Task: For heading Arial black with underline.  font size for heading18,  'Change the font style of data to'Calibri.  and font size to 9,  Change the alignment of both headline & data to Align center.  In the sheet   Navigate Sales templetes book
Action: Mouse moved to (363, 531)
Screenshot: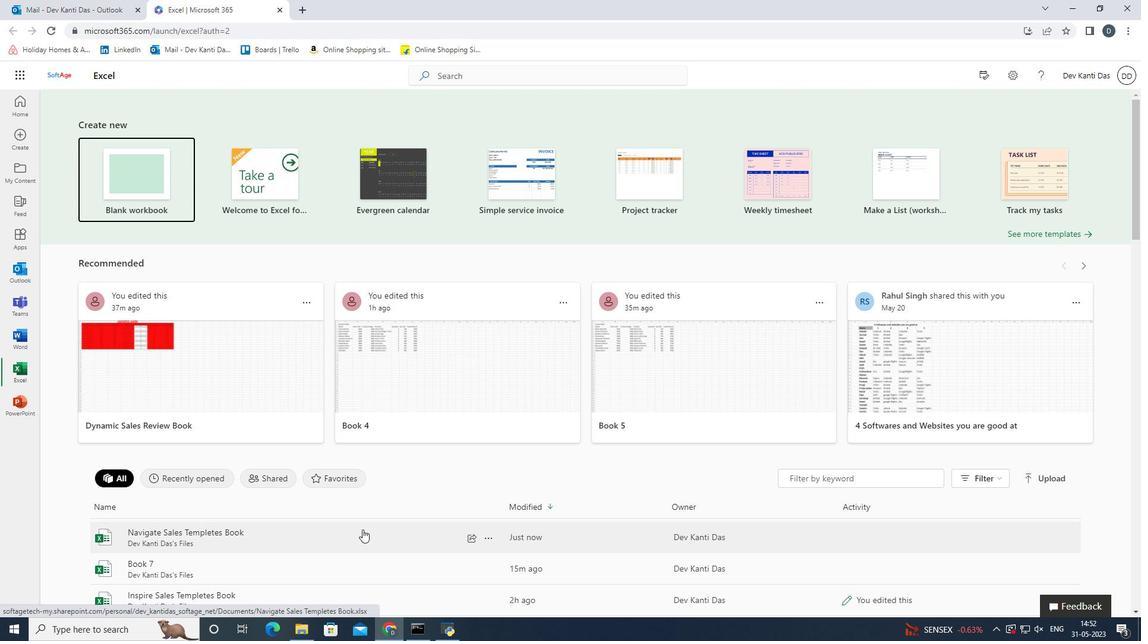 
Action: Mouse pressed left at (363, 531)
Screenshot: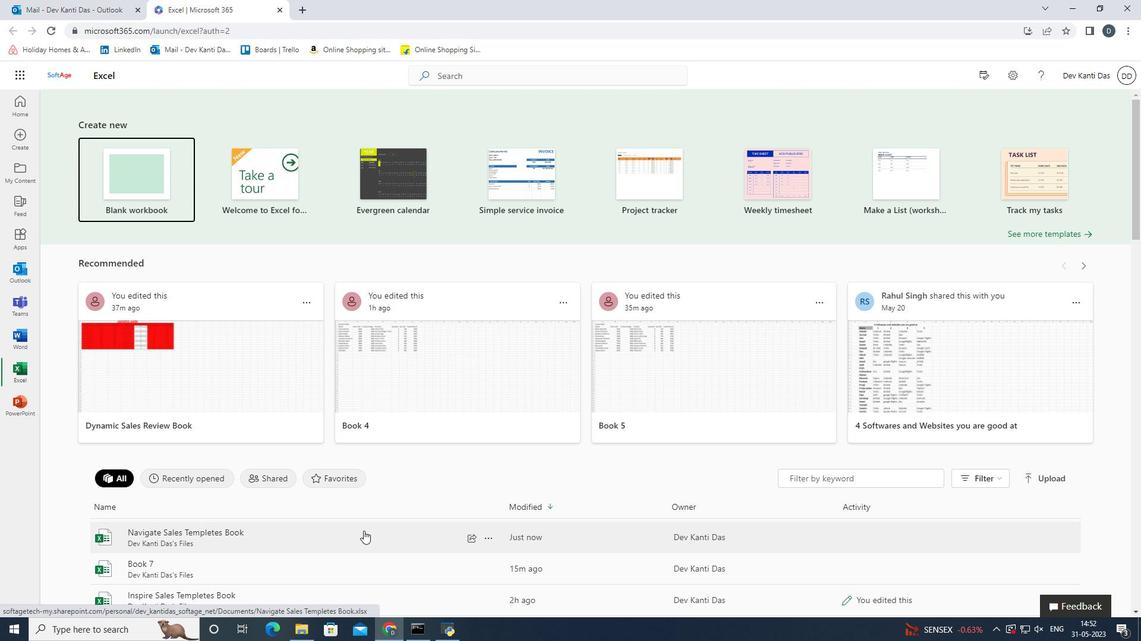 
Action: Mouse moved to (44, 203)
Screenshot: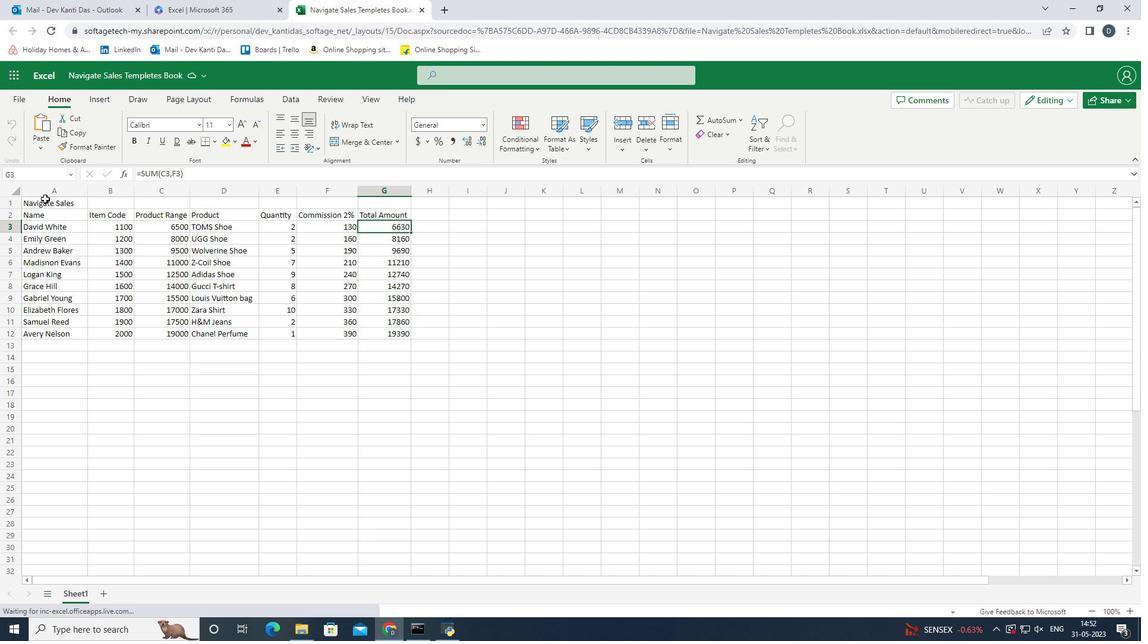 
Action: Mouse pressed left at (44, 203)
Screenshot: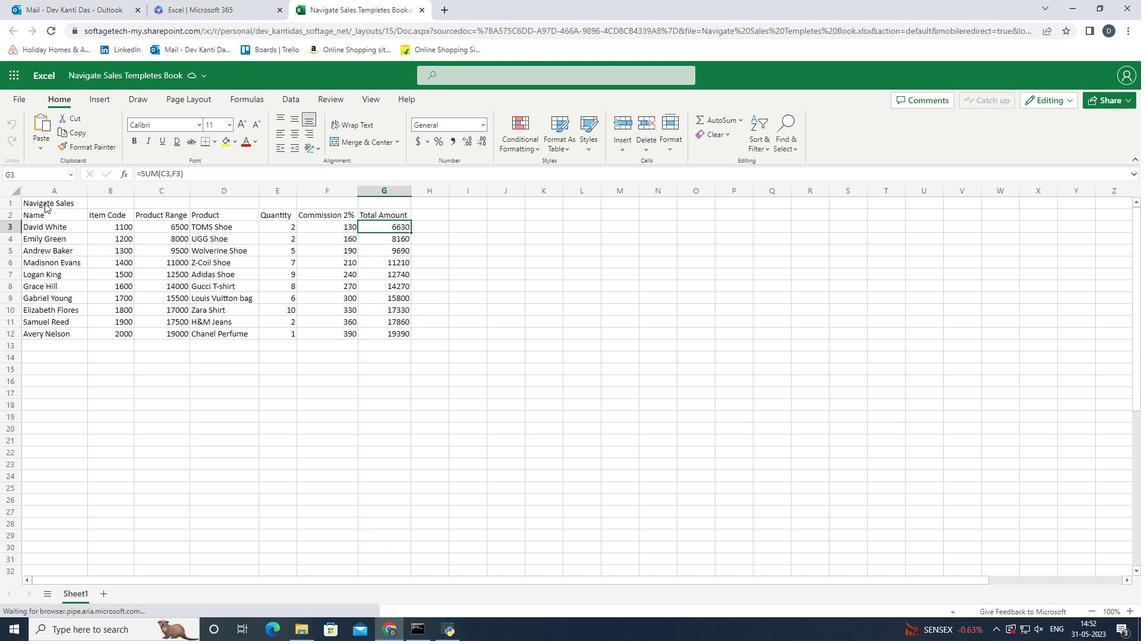 
Action: Mouse moved to (195, 124)
Screenshot: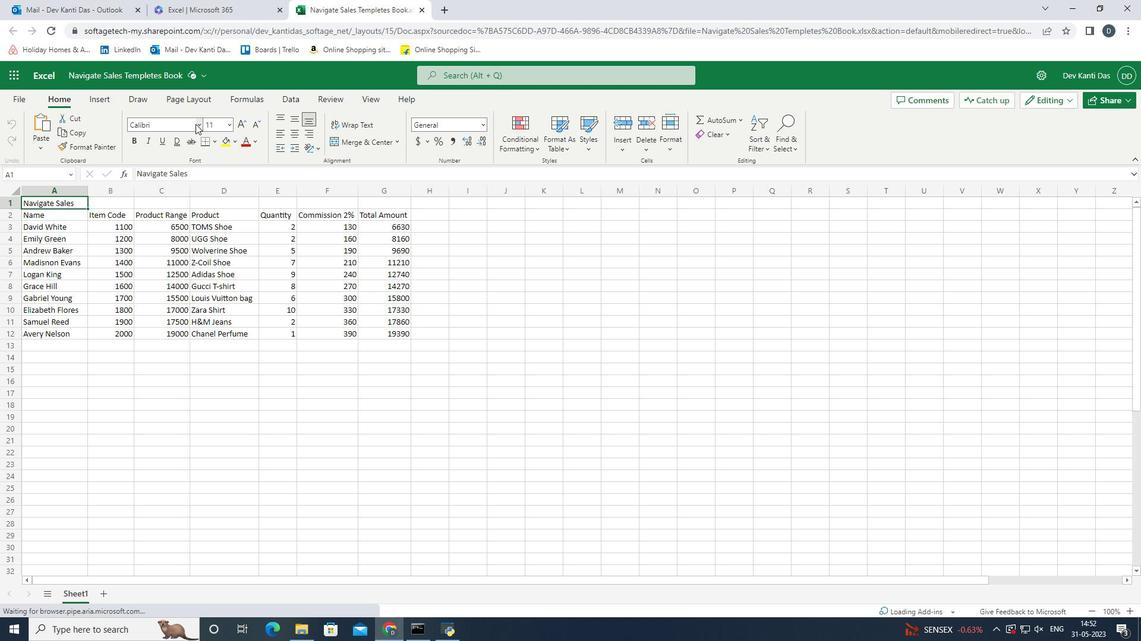 
Action: Mouse pressed left at (195, 124)
Screenshot: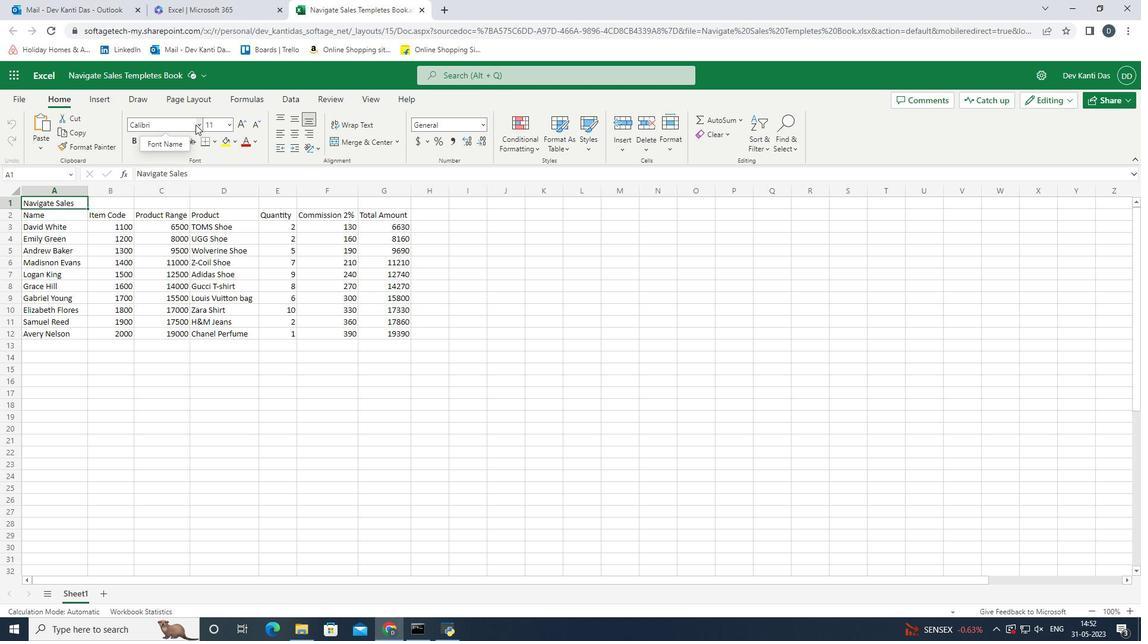 
Action: Mouse moved to (186, 171)
Screenshot: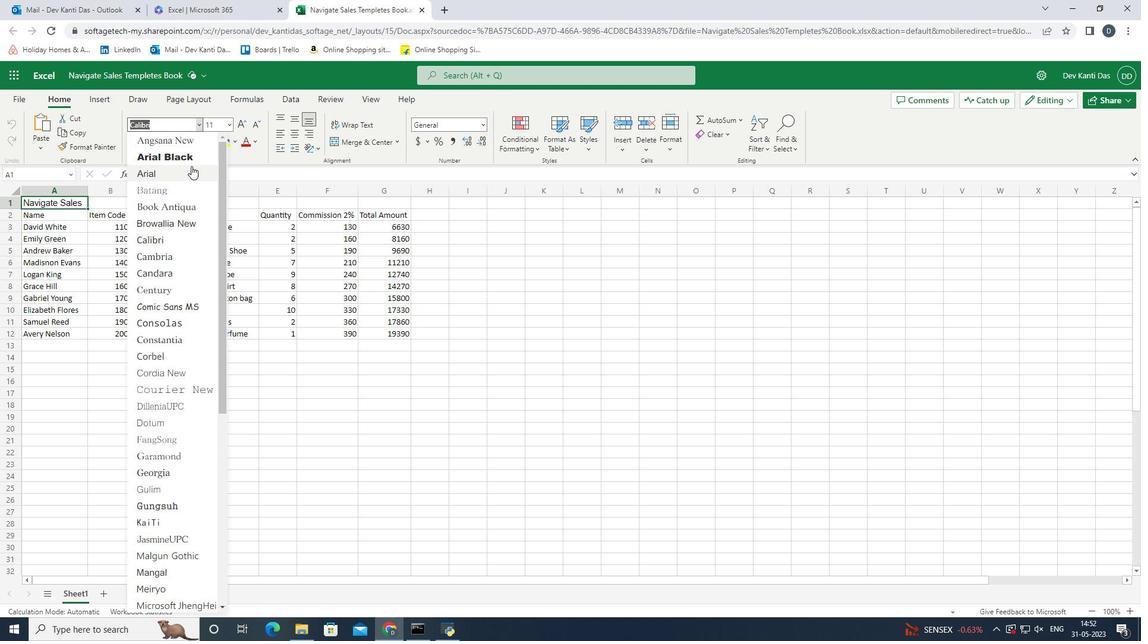 
Action: Mouse pressed left at (186, 171)
Screenshot: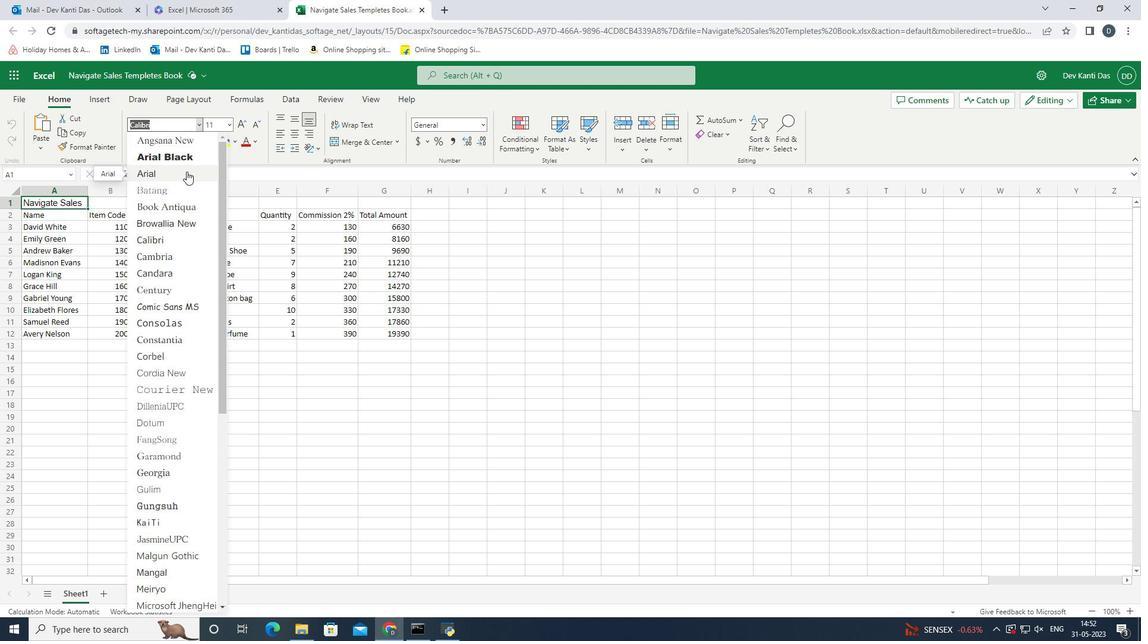 
Action: Mouse moved to (200, 124)
Screenshot: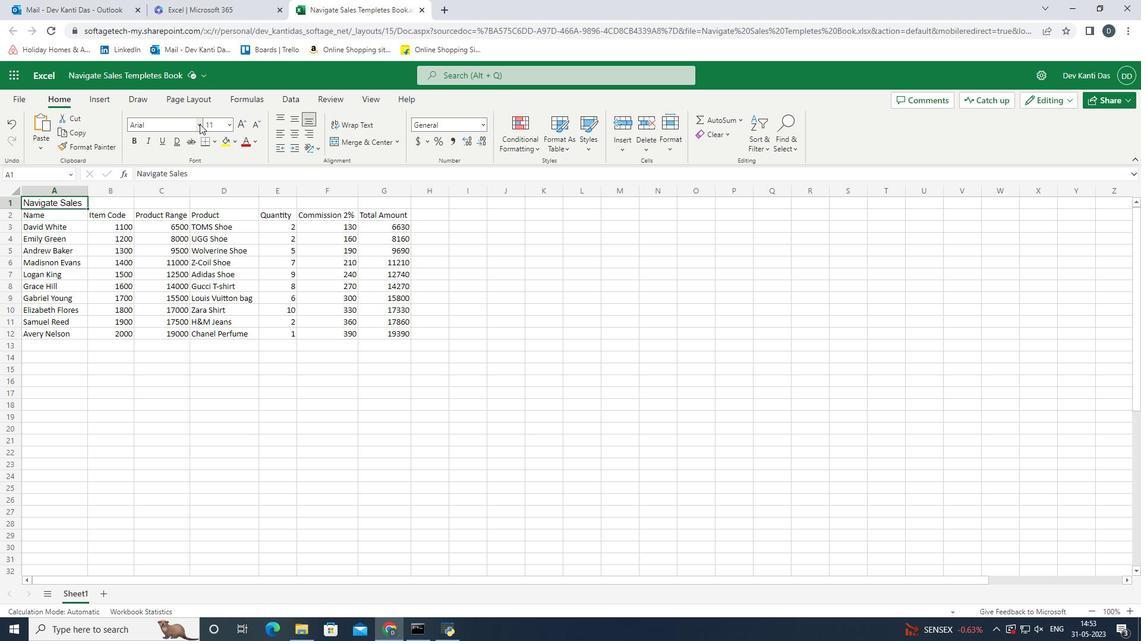 
Action: Mouse pressed left at (200, 124)
Screenshot: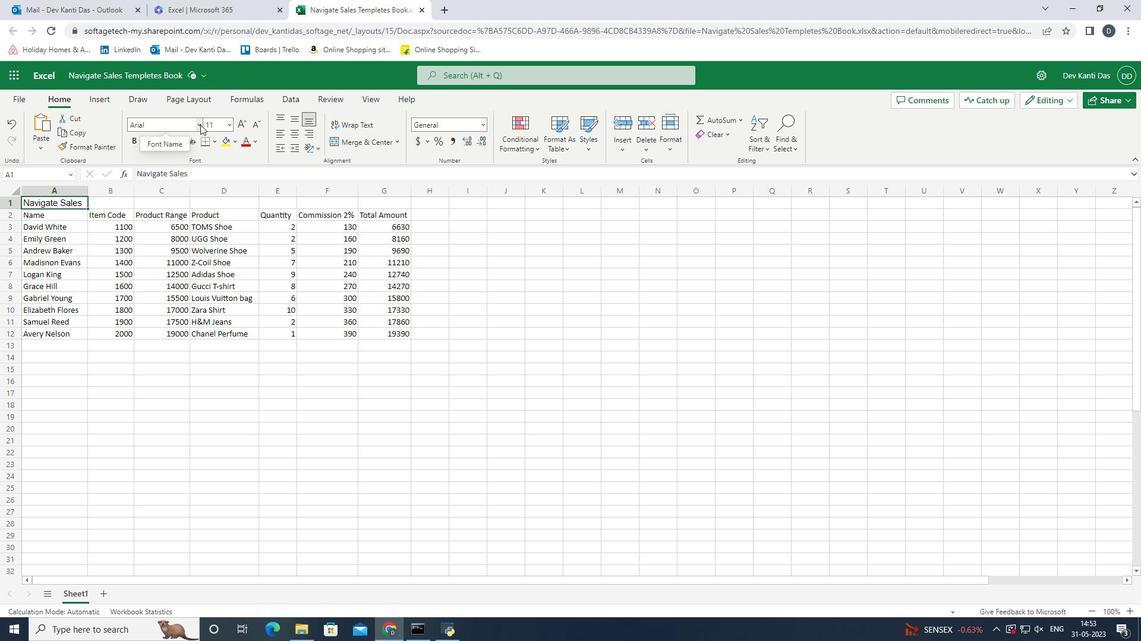 
Action: Mouse moved to (199, 158)
Screenshot: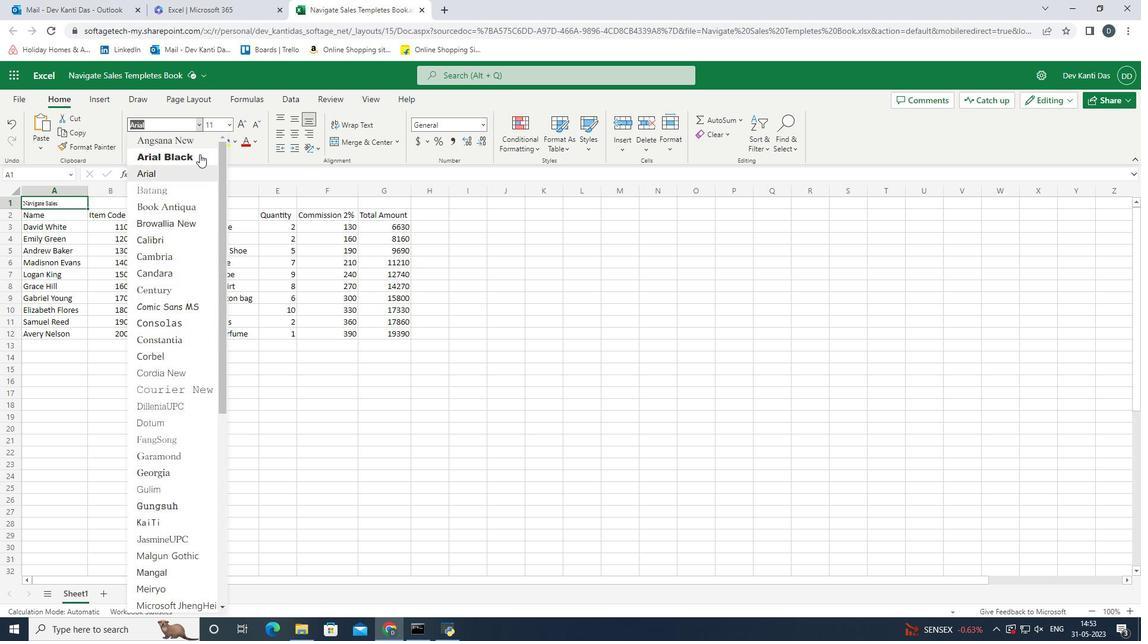 
Action: Mouse pressed left at (199, 158)
Screenshot: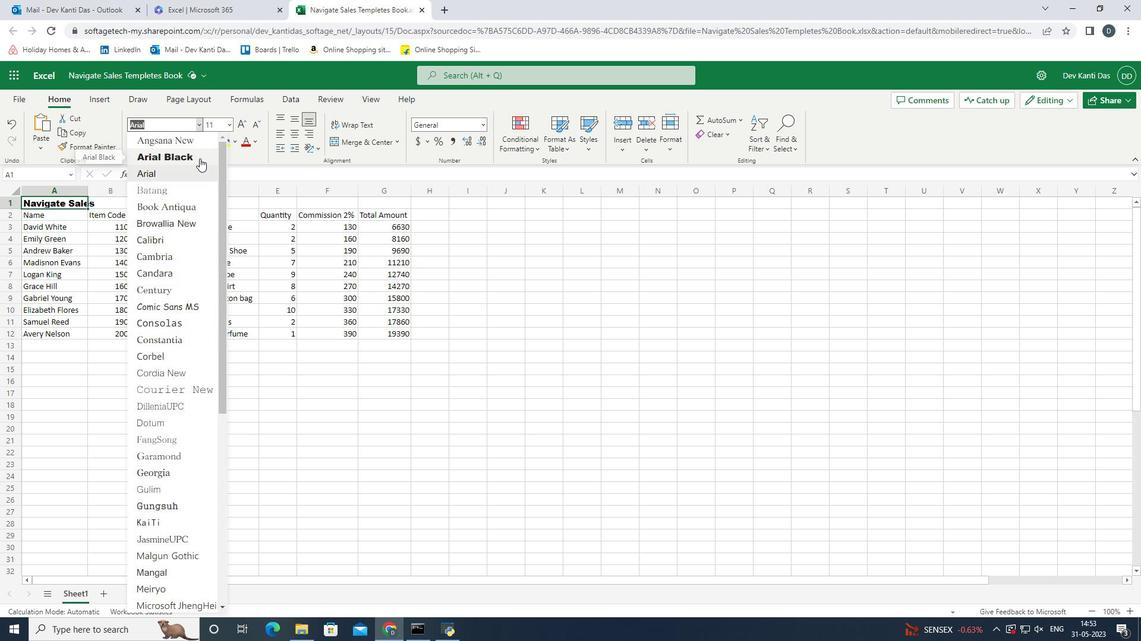 
Action: Mouse moved to (162, 141)
Screenshot: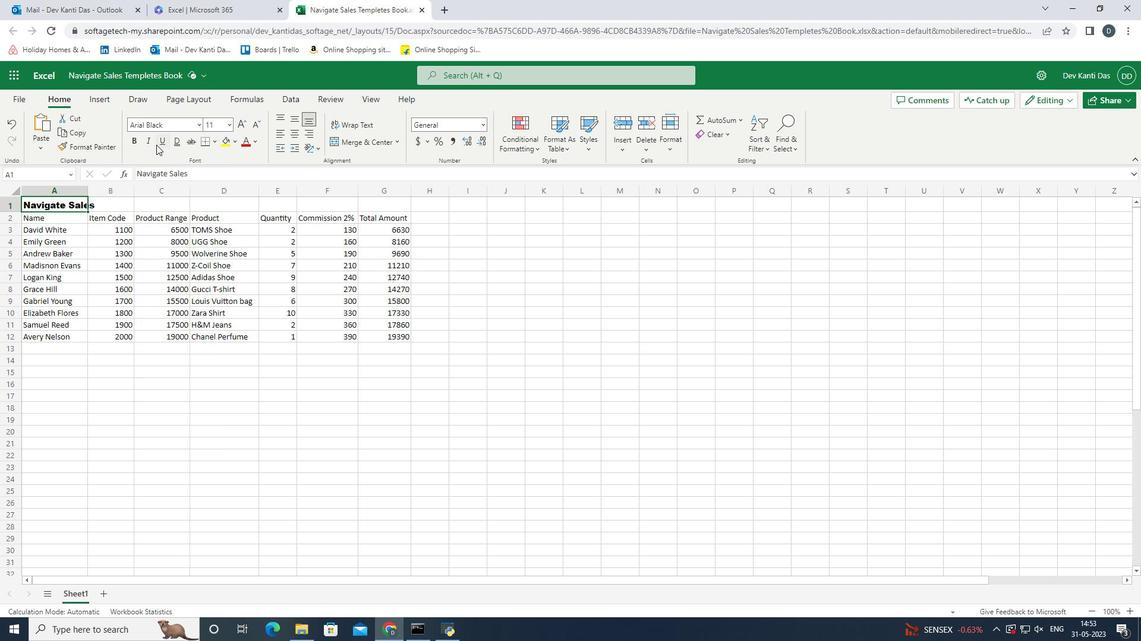 
Action: Mouse pressed left at (162, 141)
Screenshot: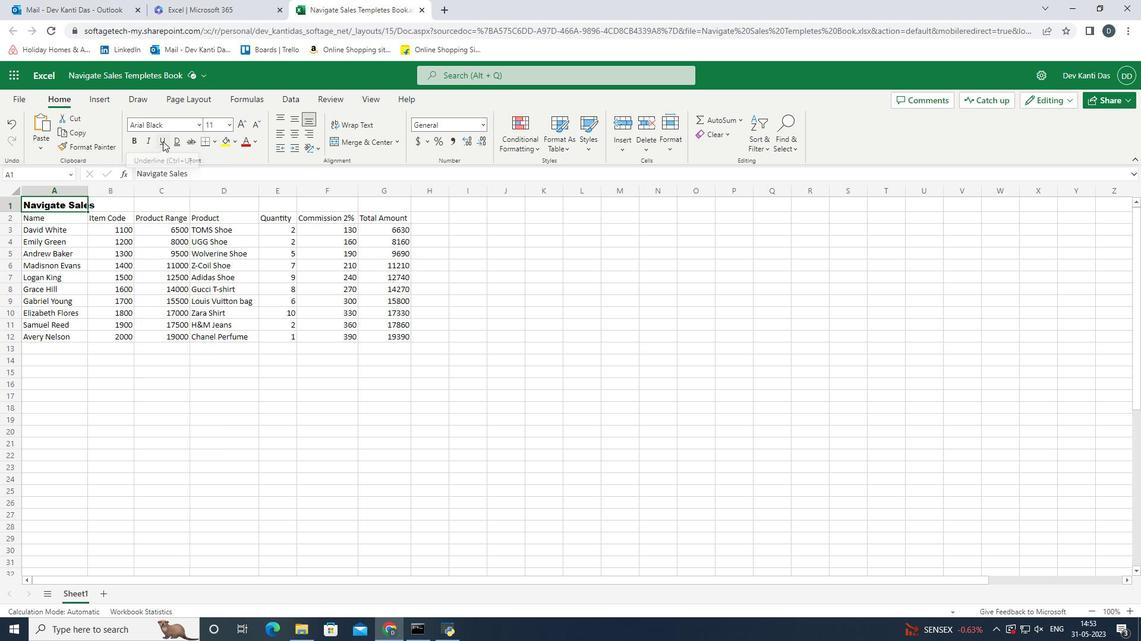 
Action: Mouse moved to (37, 198)
Screenshot: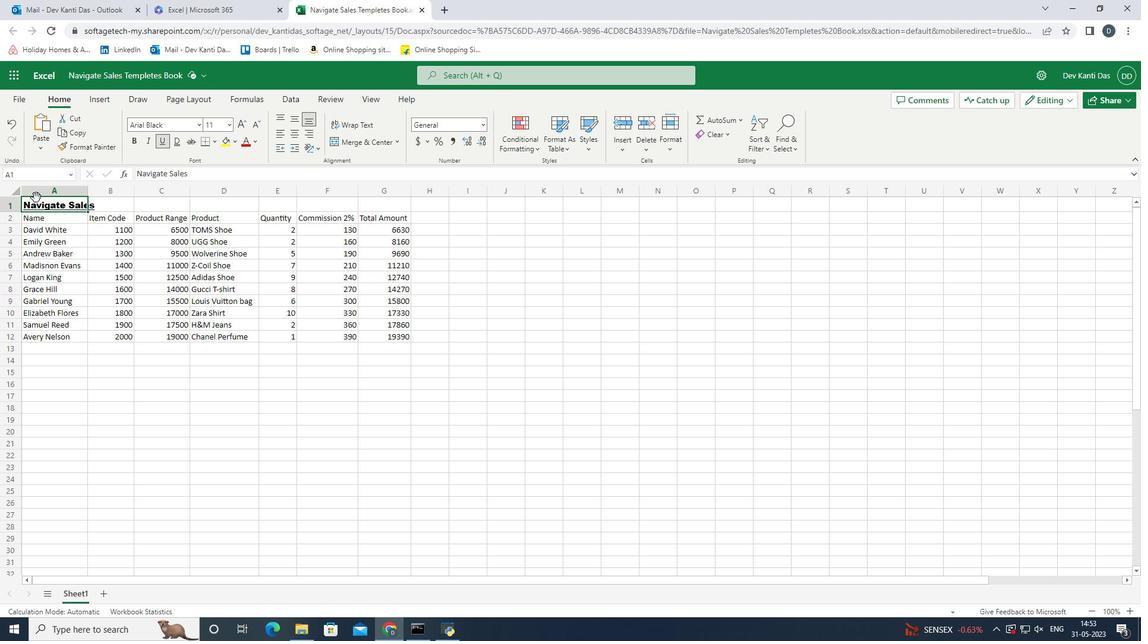 
Action: Mouse pressed left at (37, 198)
Screenshot: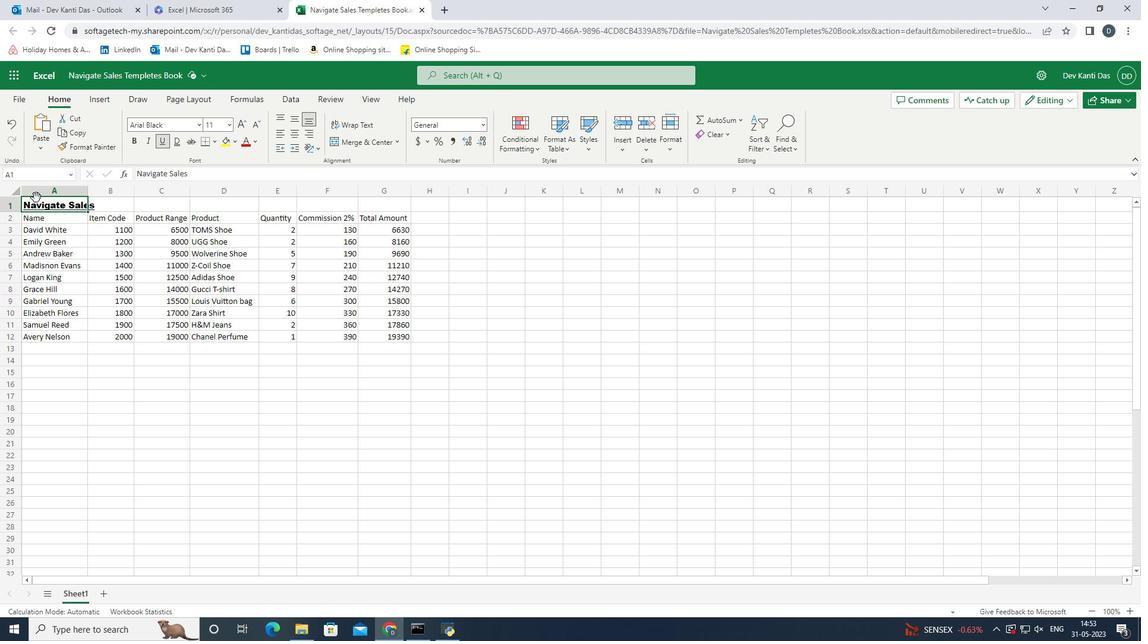 
Action: Mouse moved to (62, 205)
Screenshot: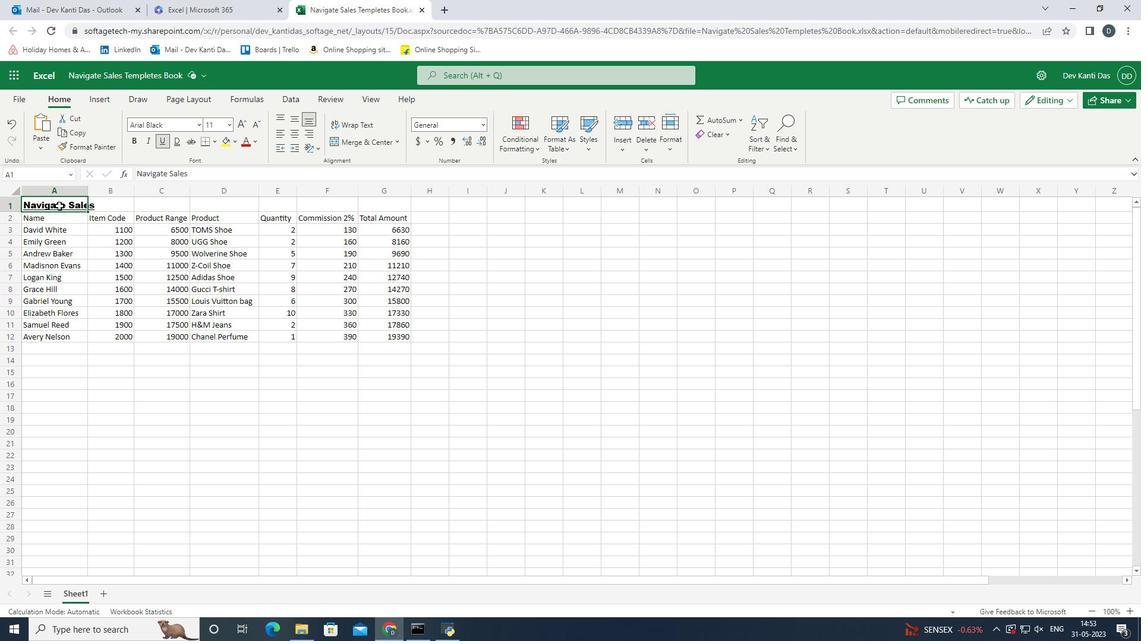 
Action: Mouse pressed left at (62, 205)
Screenshot: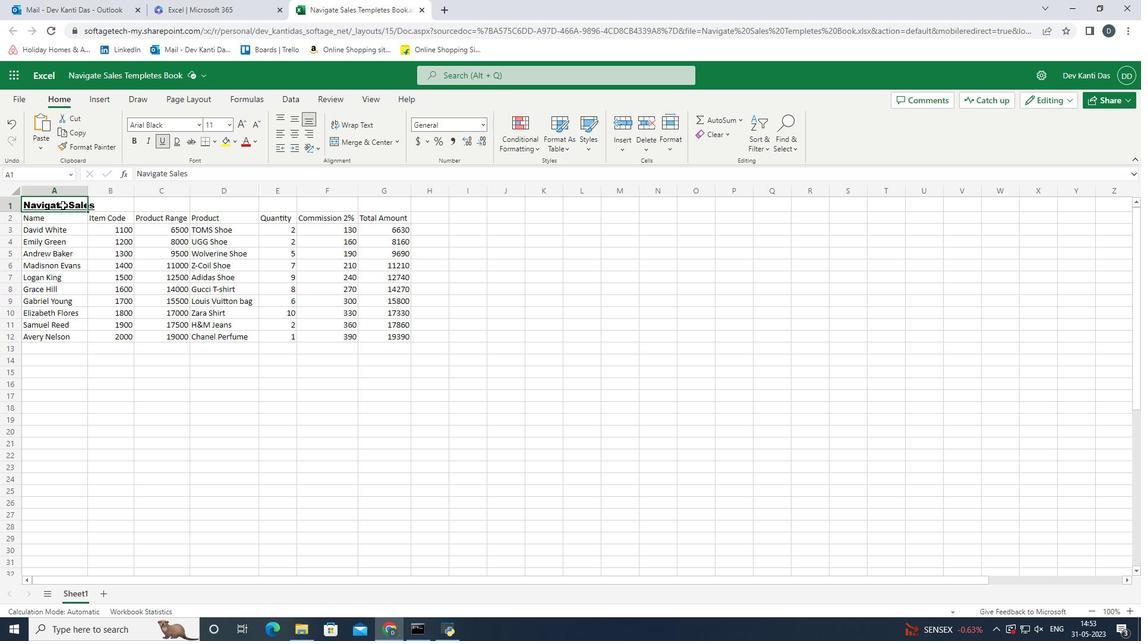 
Action: Mouse moved to (395, 144)
Screenshot: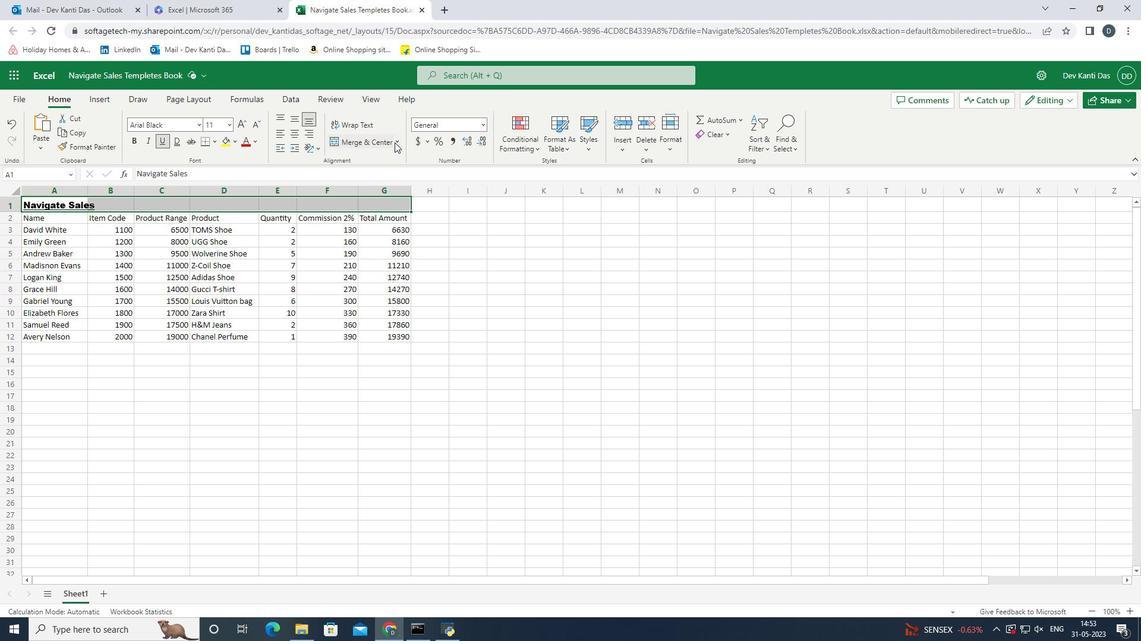 
Action: Mouse pressed left at (395, 144)
Screenshot: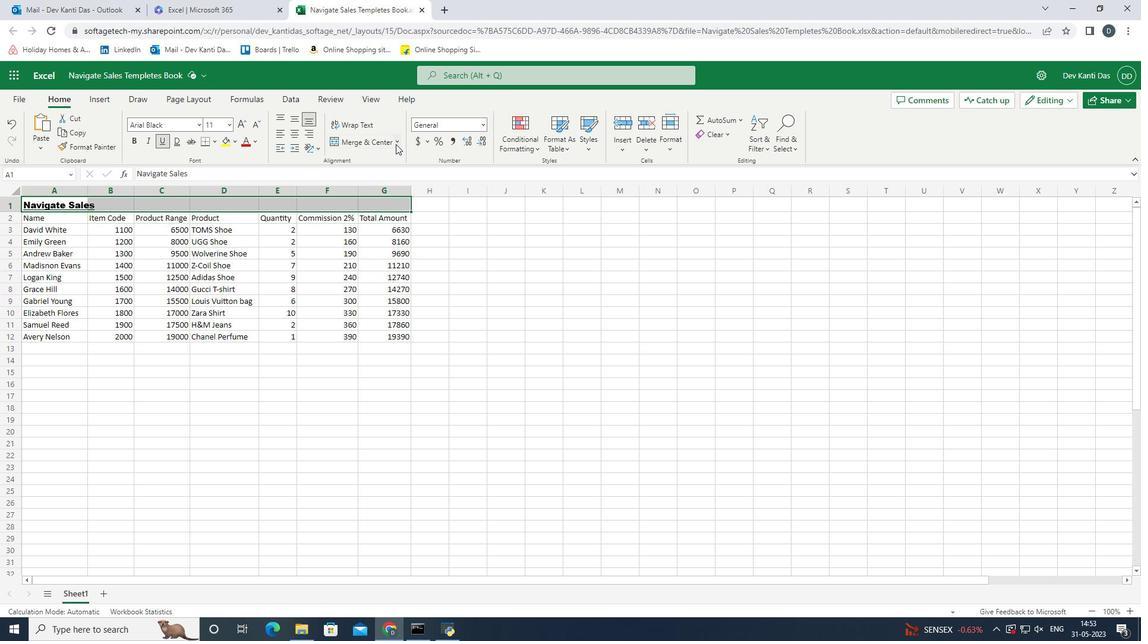 
Action: Mouse moved to (390, 216)
Screenshot: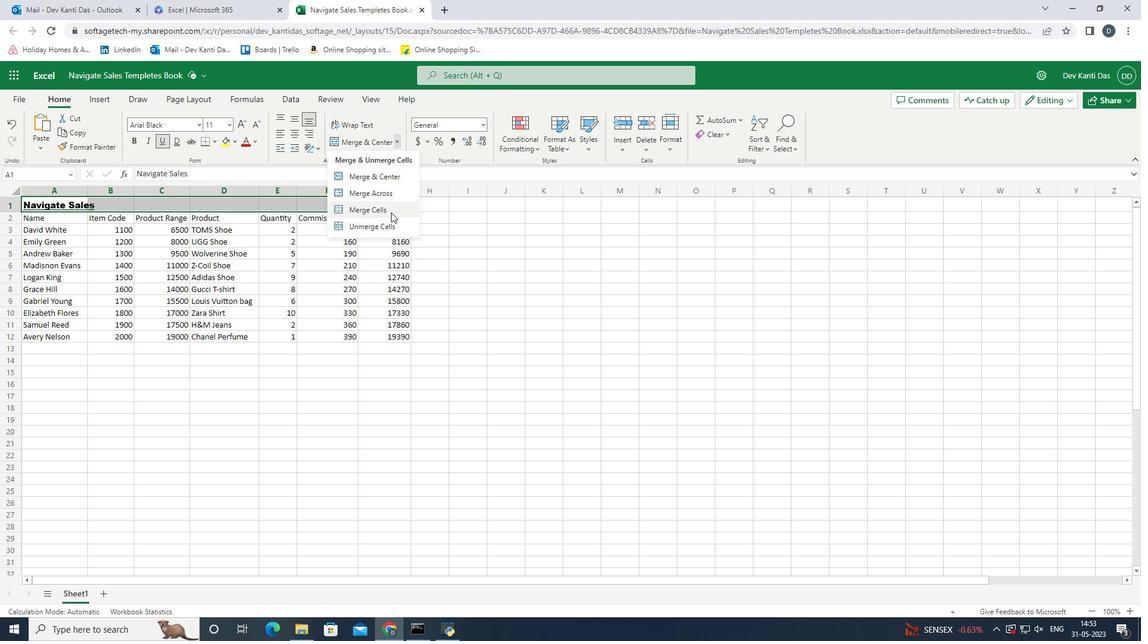 
Action: Mouse pressed left at (390, 216)
Screenshot: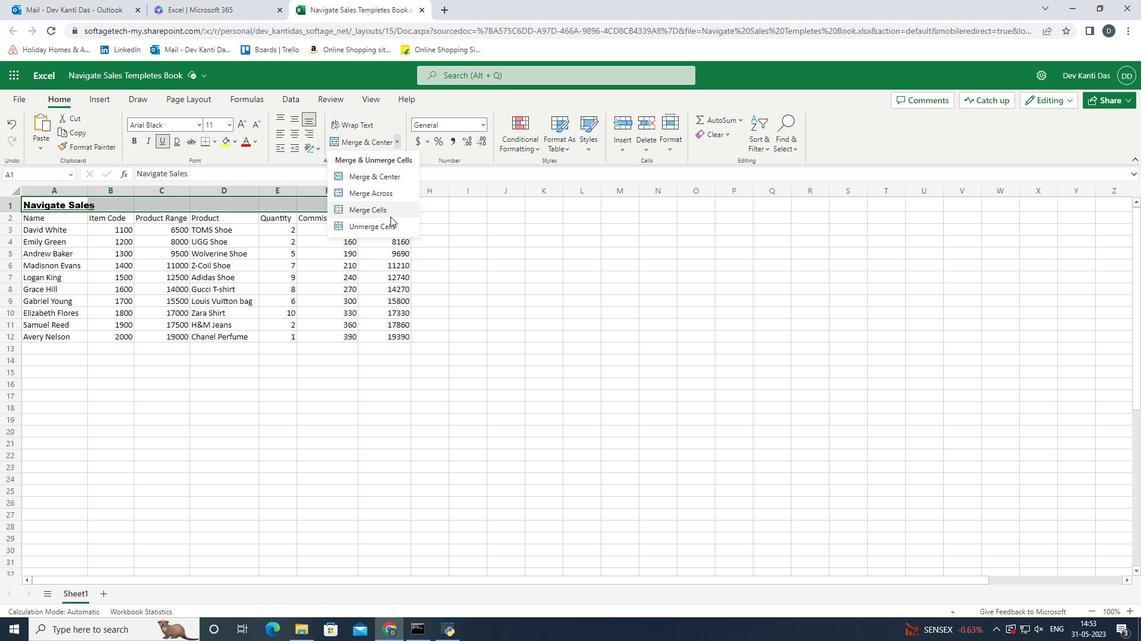 
Action: Mouse moved to (162, 203)
Screenshot: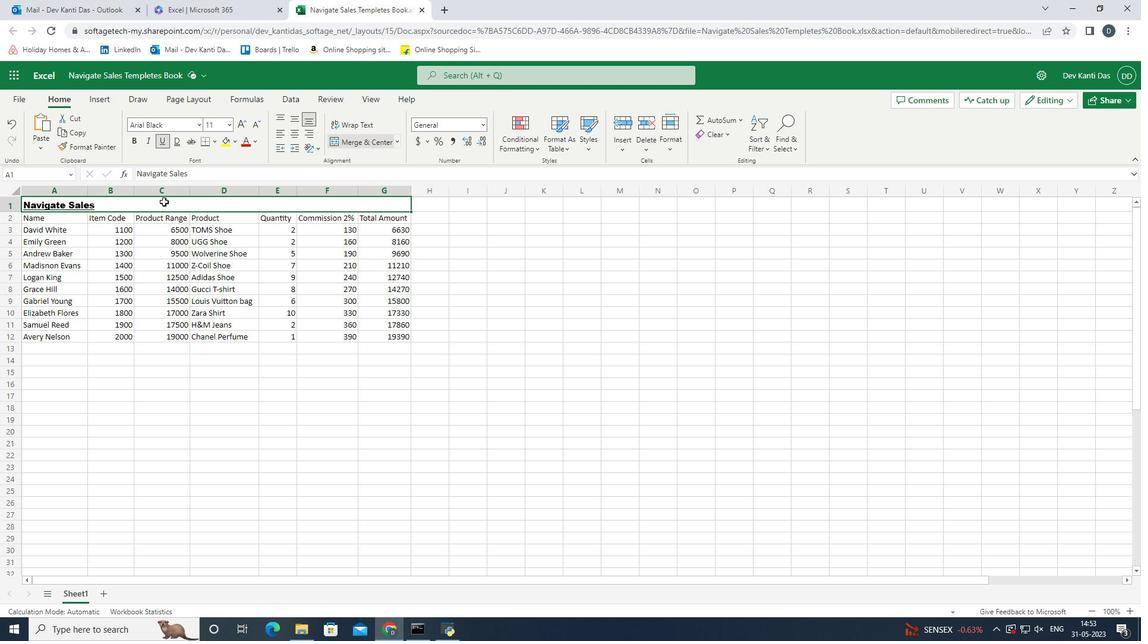 
Action: Mouse pressed left at (162, 203)
Screenshot: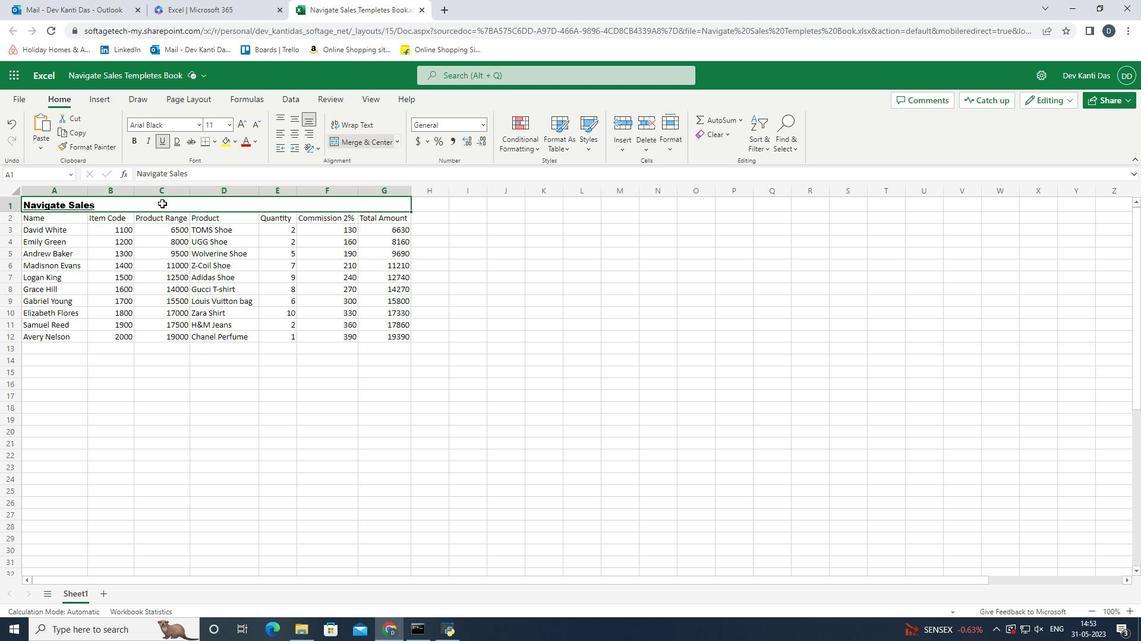 
Action: Mouse moved to (228, 125)
Screenshot: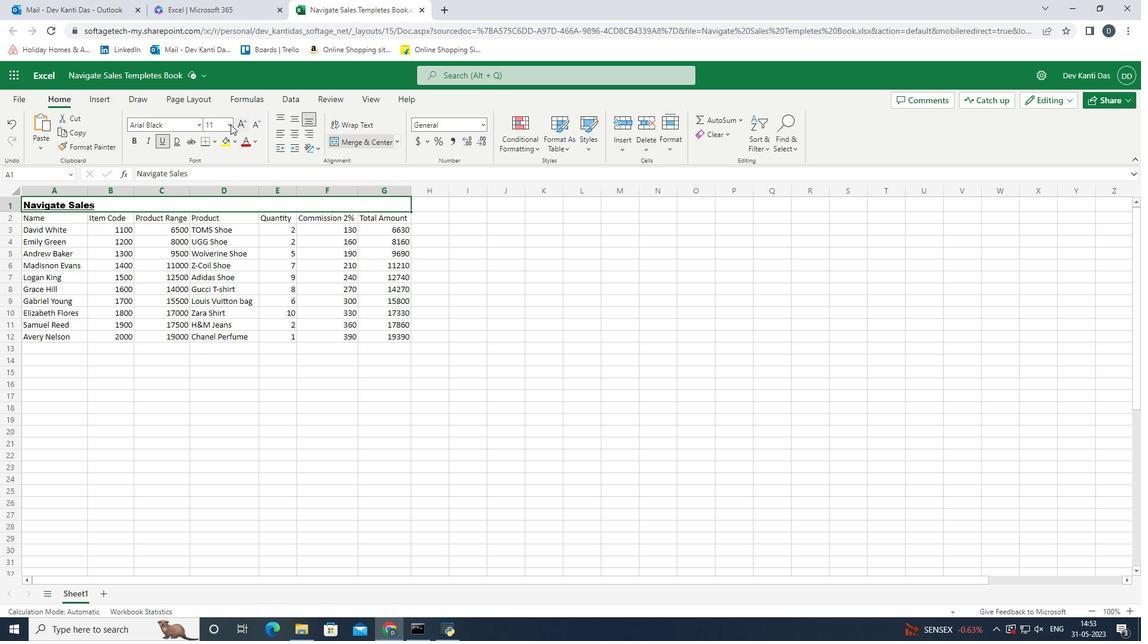 
Action: Mouse pressed left at (228, 125)
Screenshot: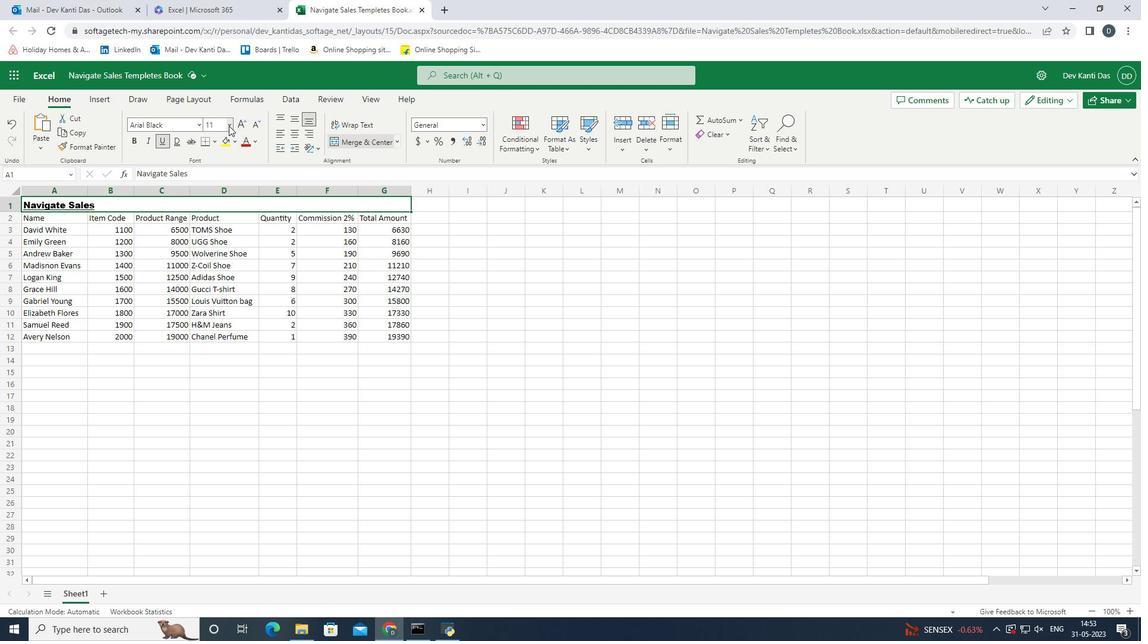 
Action: Mouse moved to (215, 254)
Screenshot: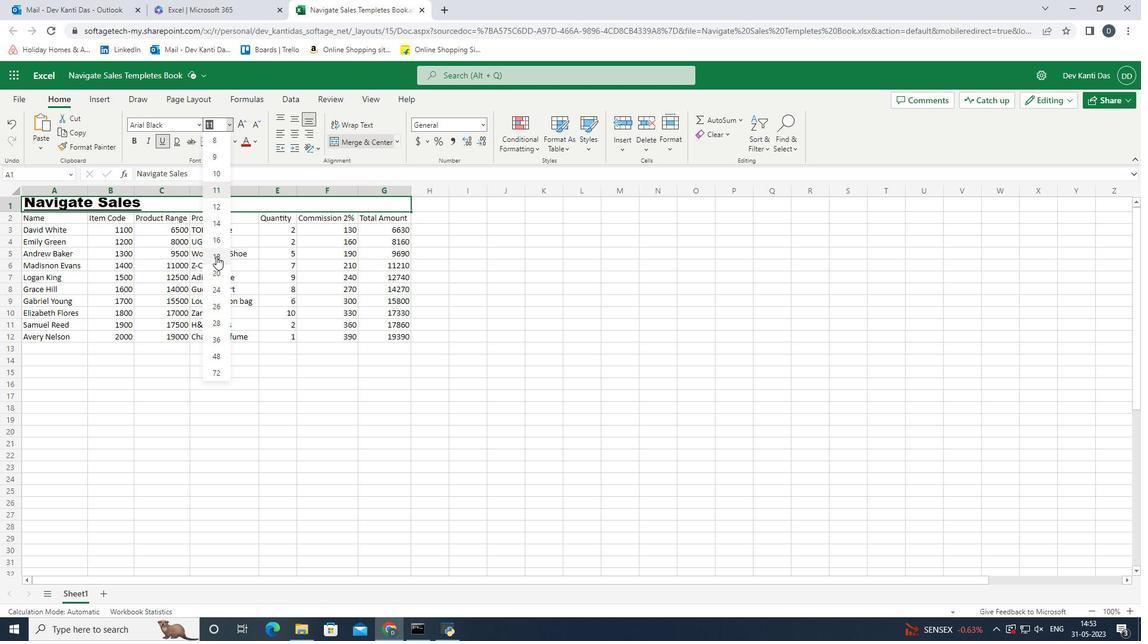 
Action: Mouse pressed left at (215, 254)
Screenshot: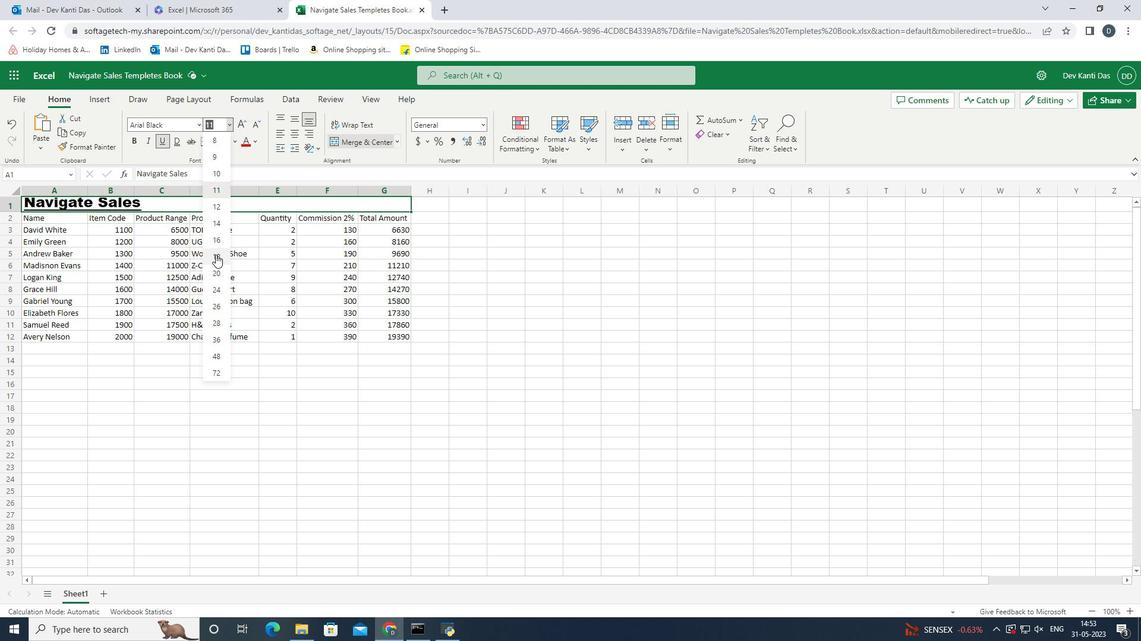 
Action: Mouse moved to (46, 224)
Screenshot: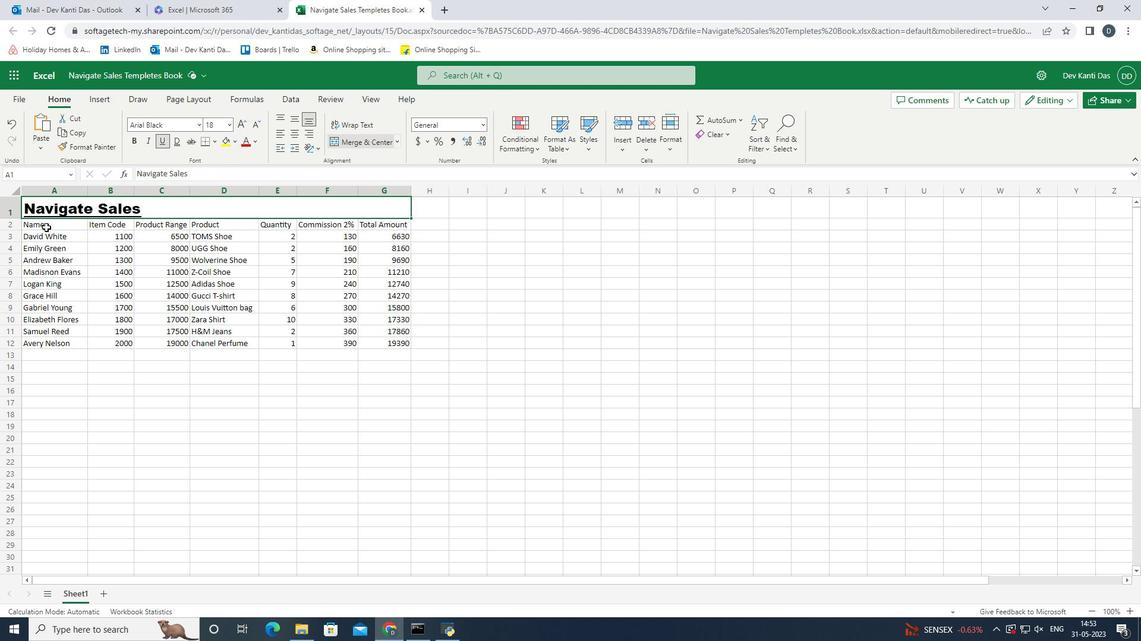 
Action: Mouse pressed left at (46, 224)
Screenshot: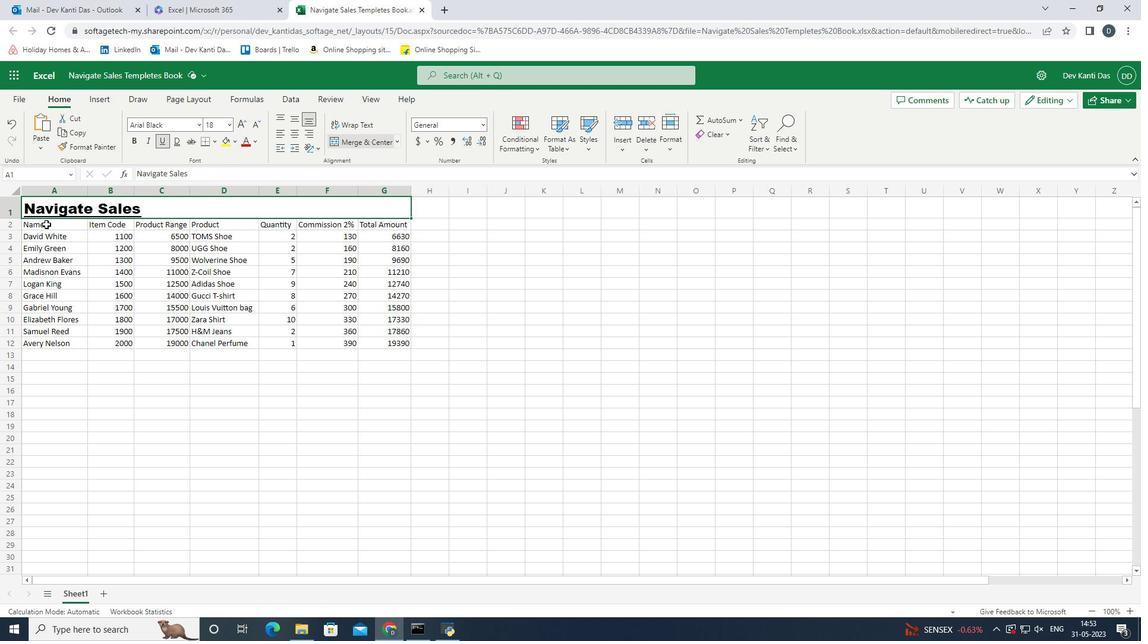 
Action: Mouse pressed left at (46, 224)
Screenshot: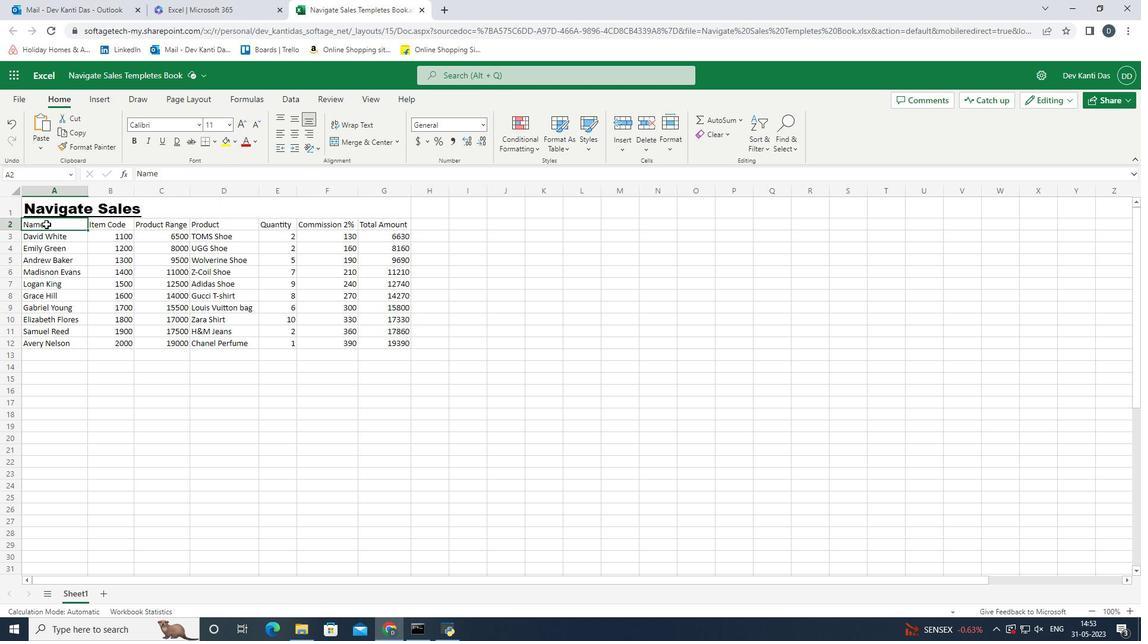 
Action: Mouse moved to (200, 123)
Screenshot: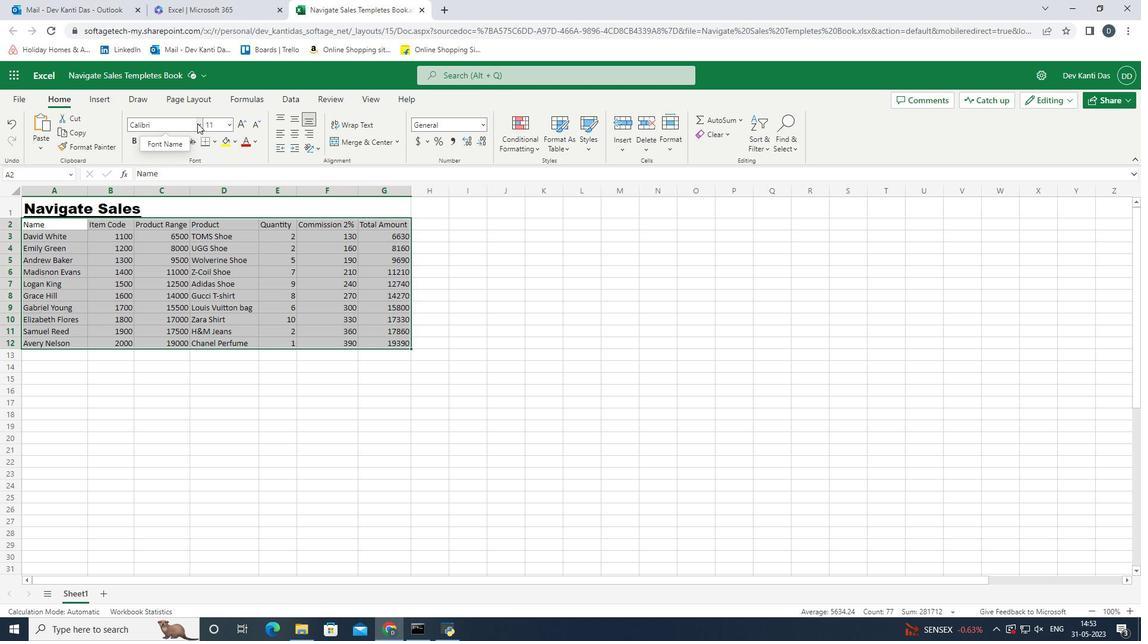 
Action: Mouse pressed left at (200, 123)
Screenshot: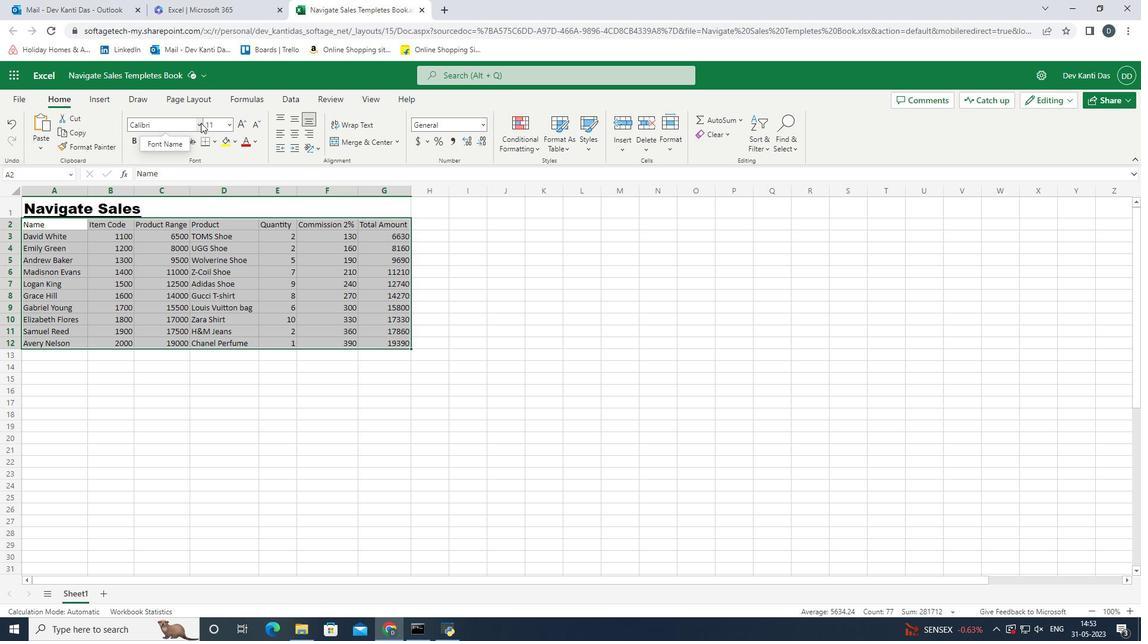 
Action: Mouse moved to (171, 240)
Screenshot: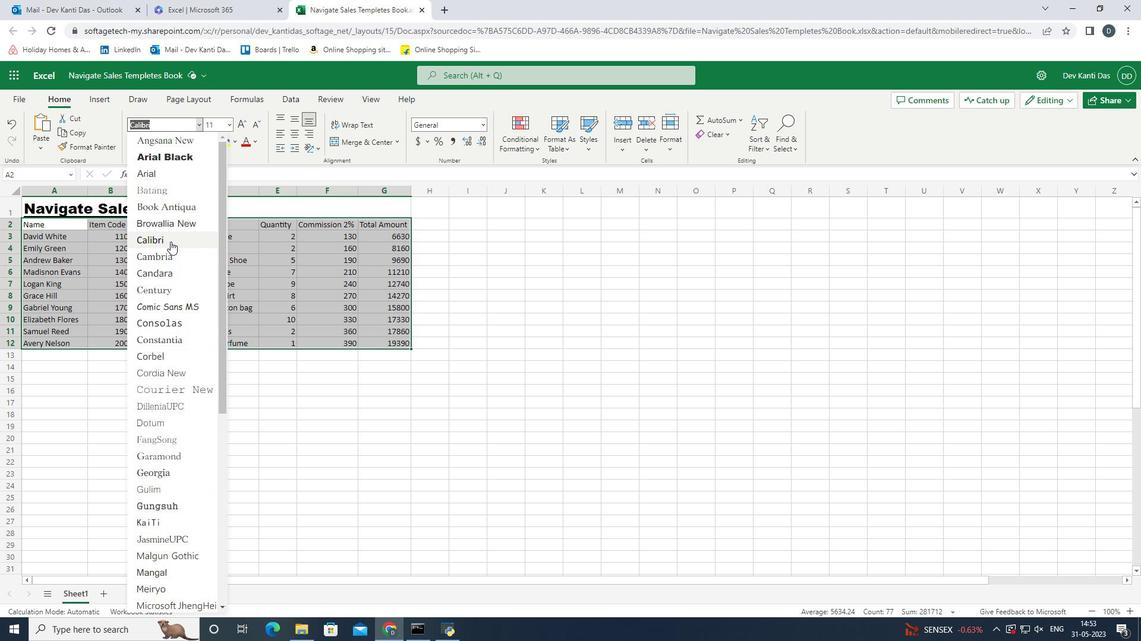 
Action: Mouse pressed left at (171, 240)
Screenshot: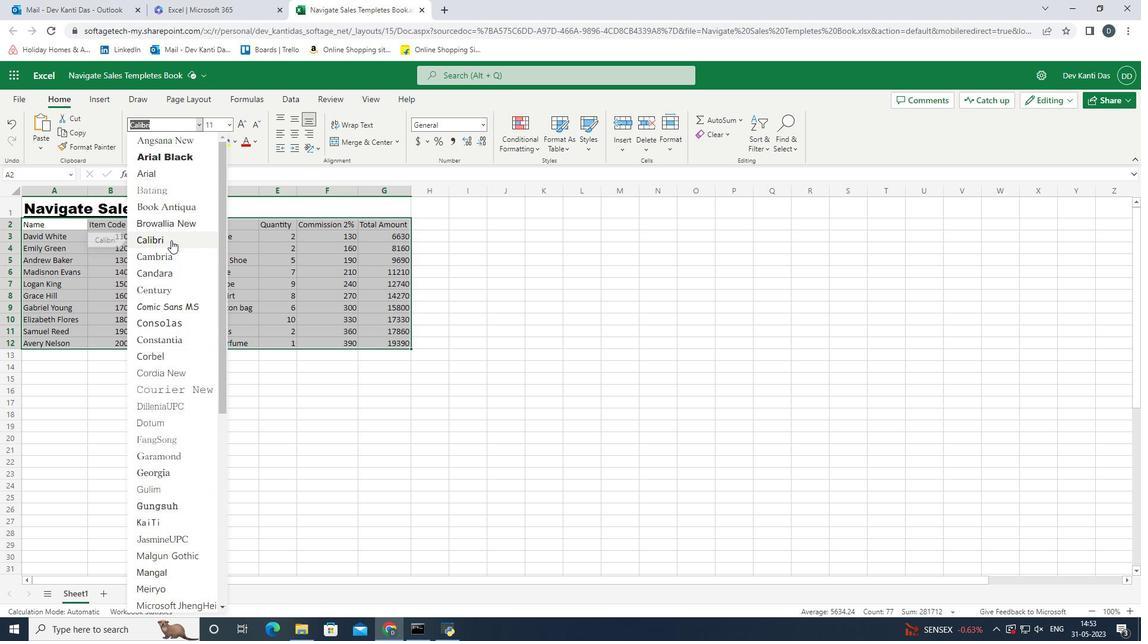 
Action: Mouse moved to (231, 128)
Screenshot: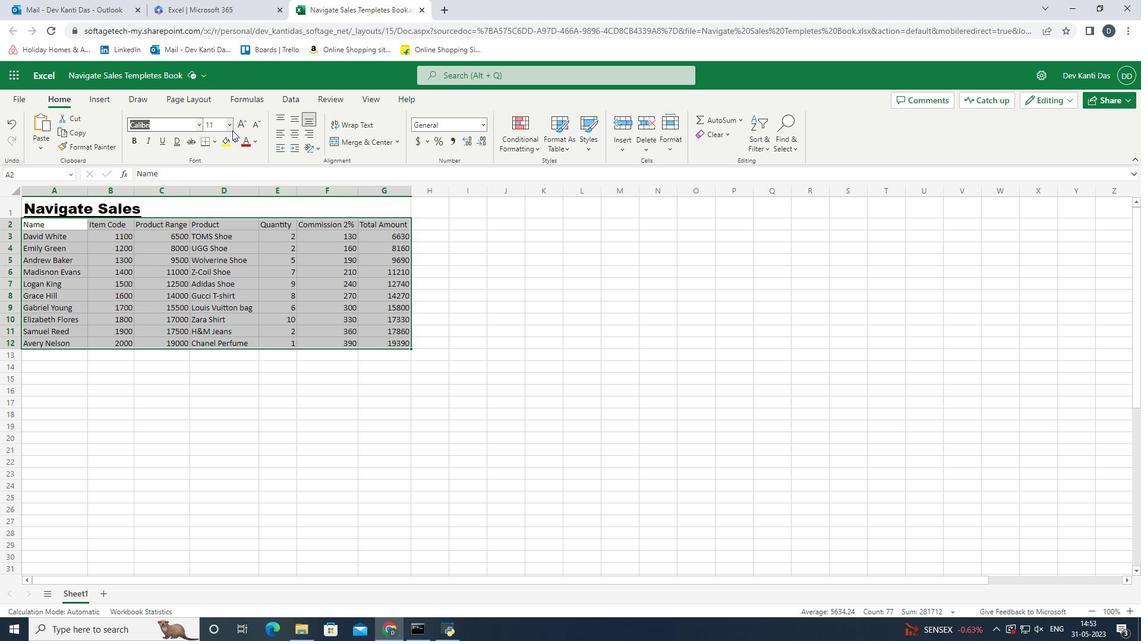 
Action: Mouse pressed left at (231, 128)
Screenshot: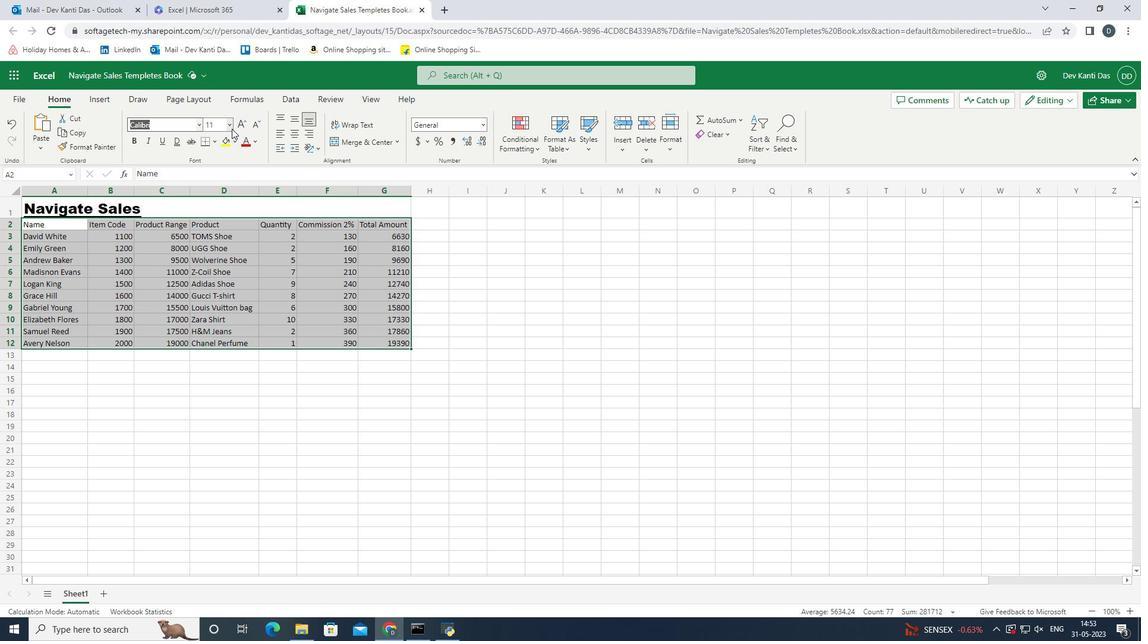
Action: Mouse moved to (223, 153)
Screenshot: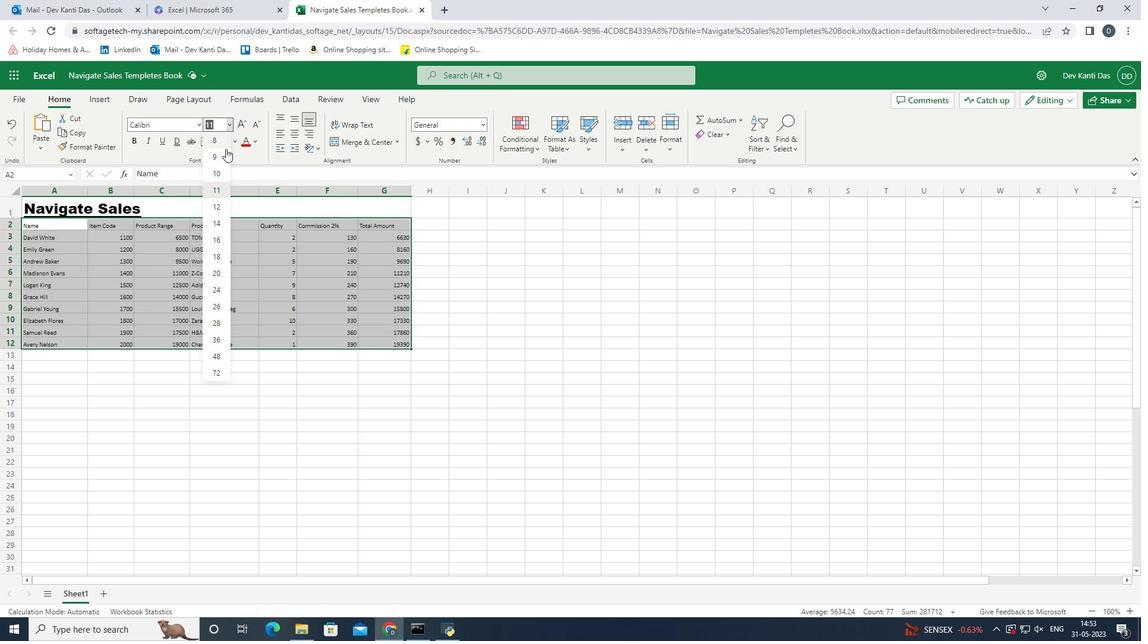 
Action: Mouse pressed left at (223, 153)
Screenshot: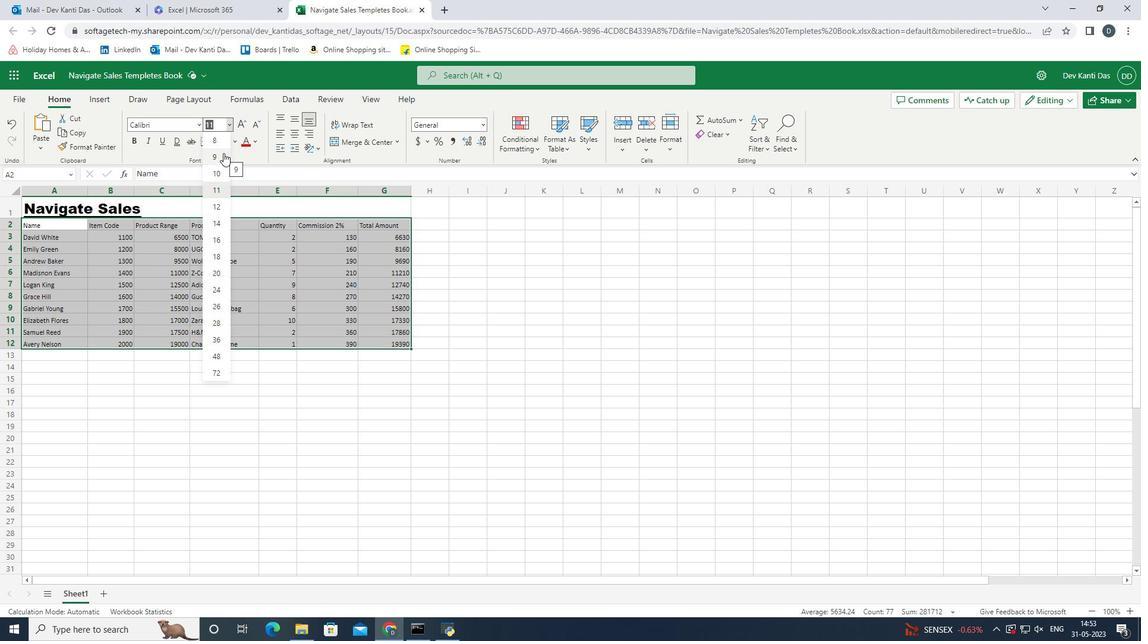
Action: Mouse moved to (174, 206)
Screenshot: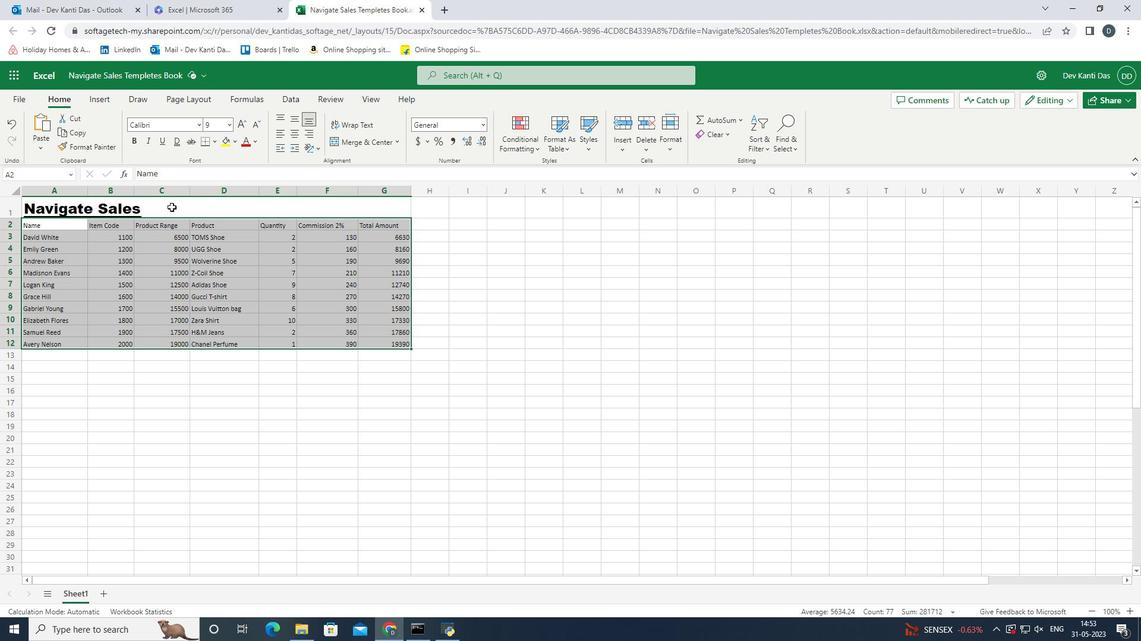 
Action: Mouse pressed left at (174, 206)
Screenshot: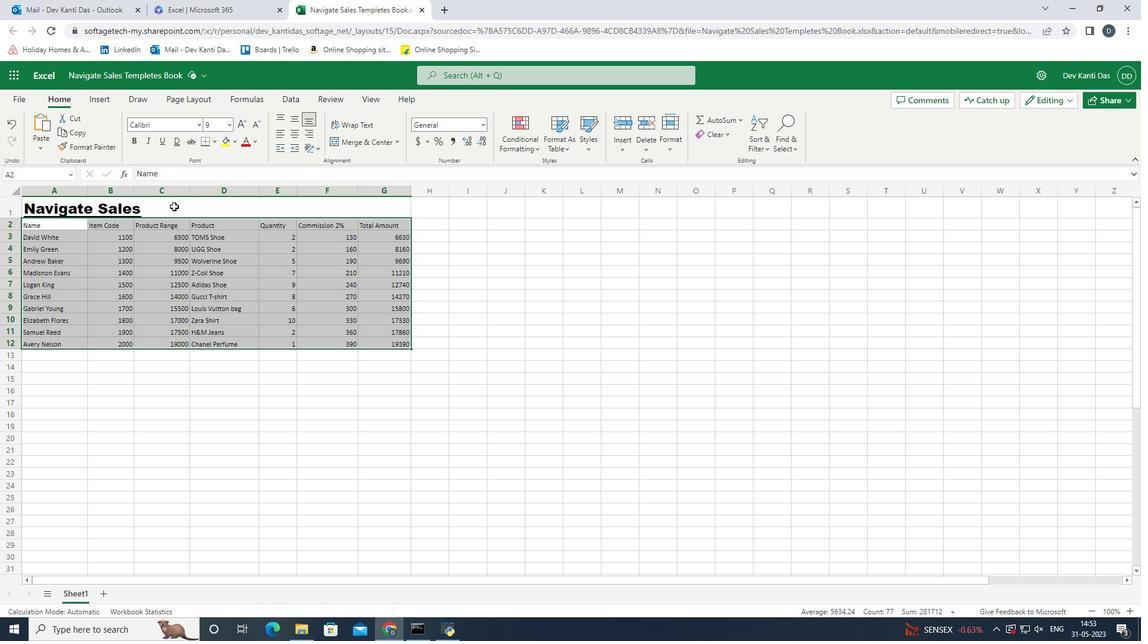 
Action: Mouse moved to (186, 205)
Screenshot: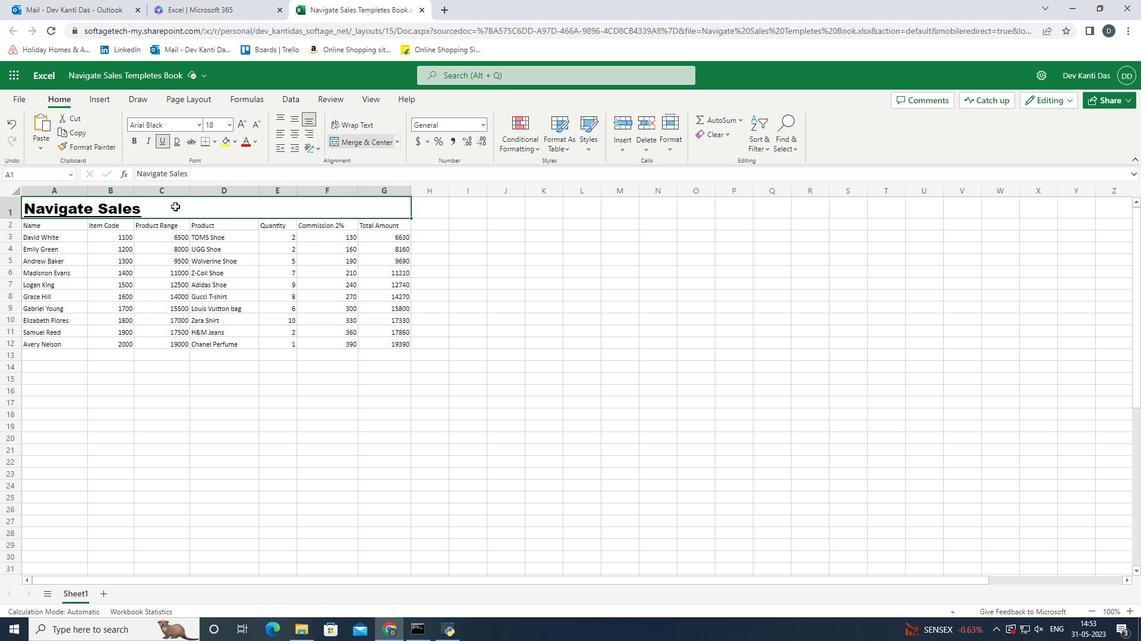 
Action: Mouse pressed left at (186, 205)
Screenshot: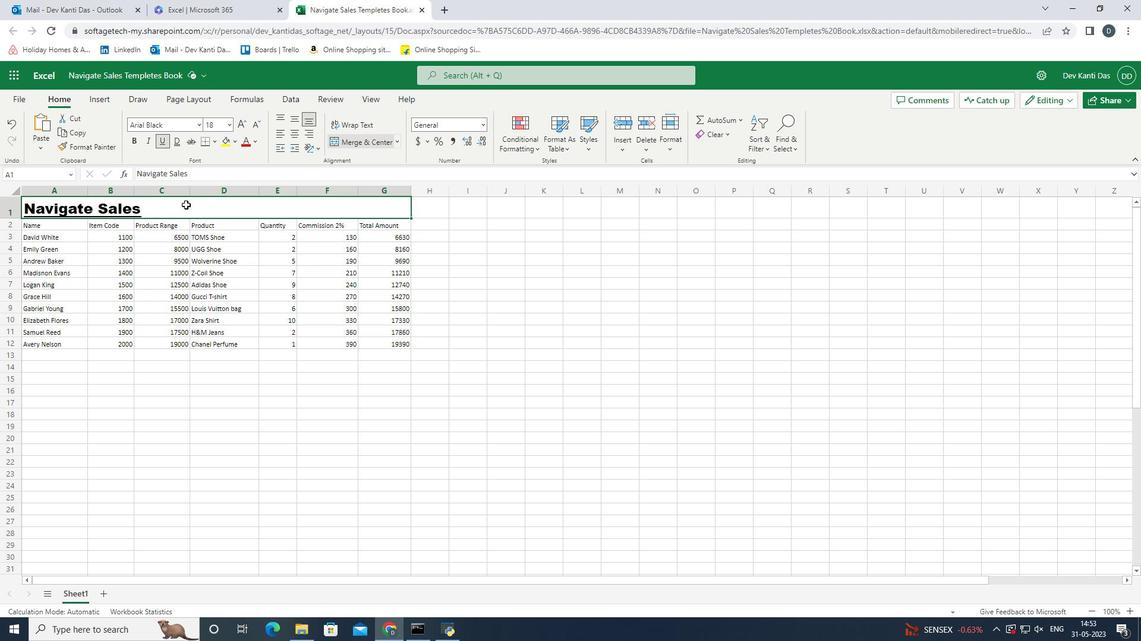 
Action: Mouse moved to (292, 136)
Screenshot: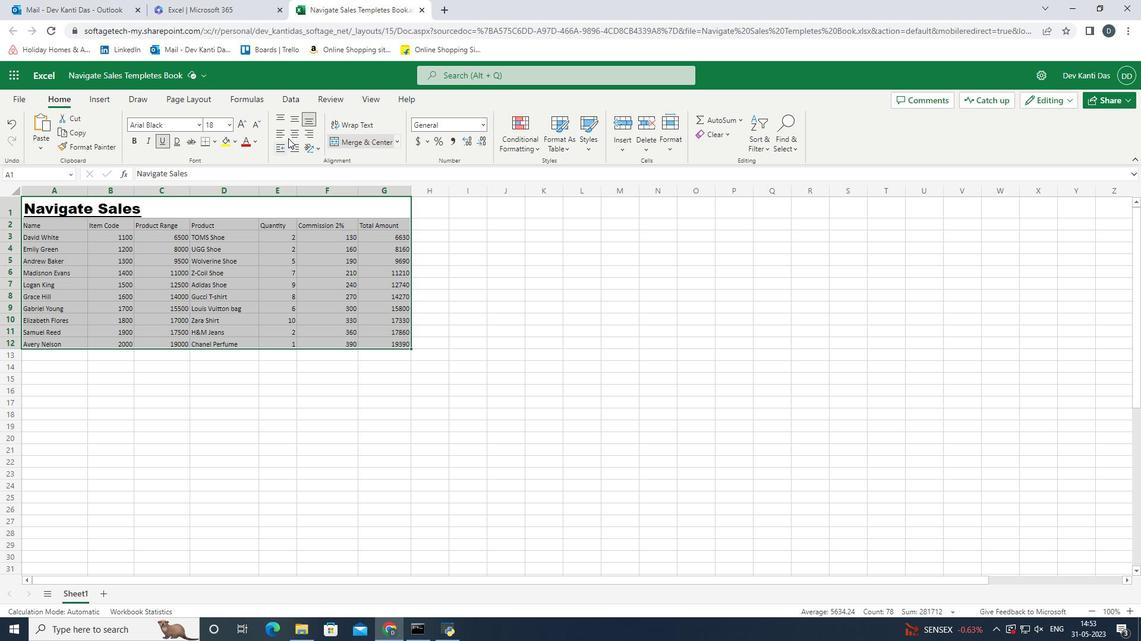 
Action: Mouse pressed left at (292, 136)
Screenshot: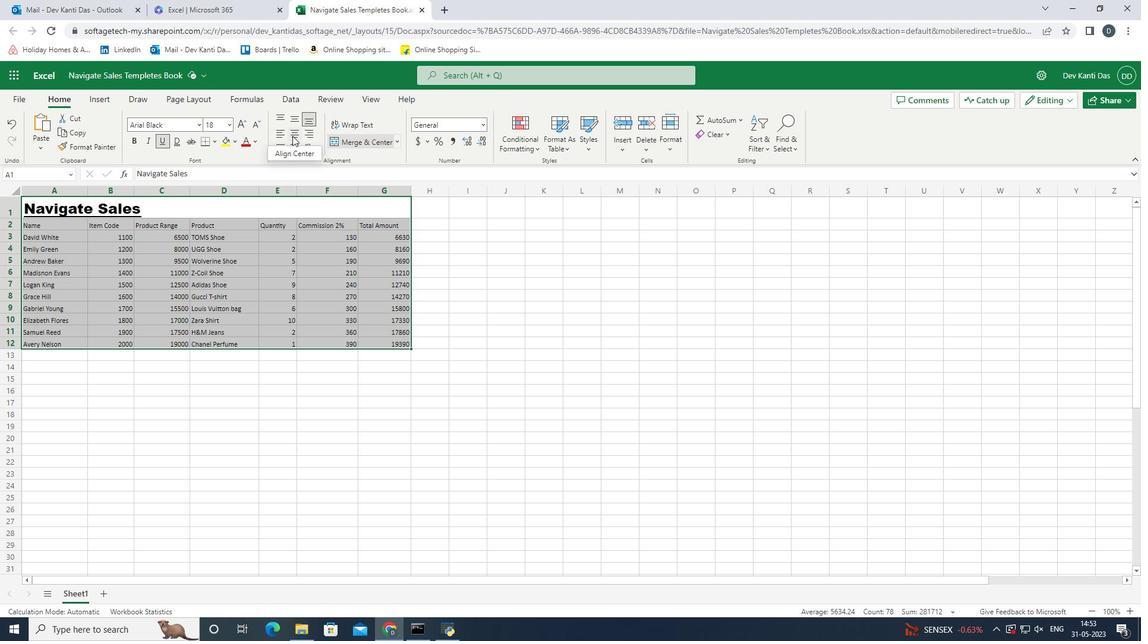 
Action: Mouse moved to (385, 347)
Screenshot: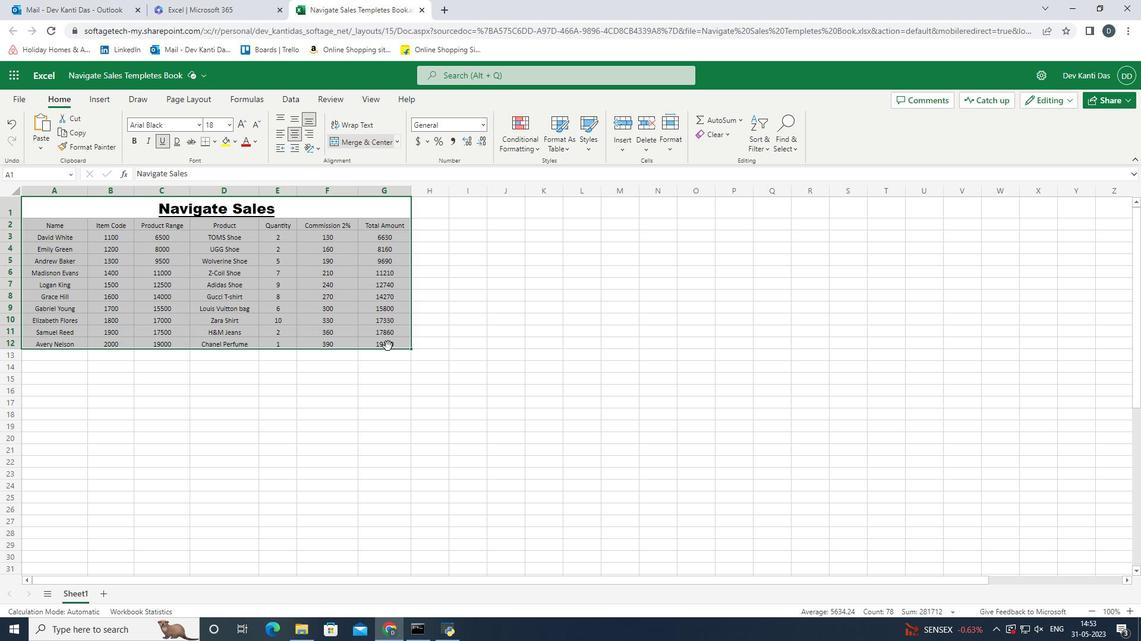 
Action: Mouse pressed left at (385, 347)
Screenshot: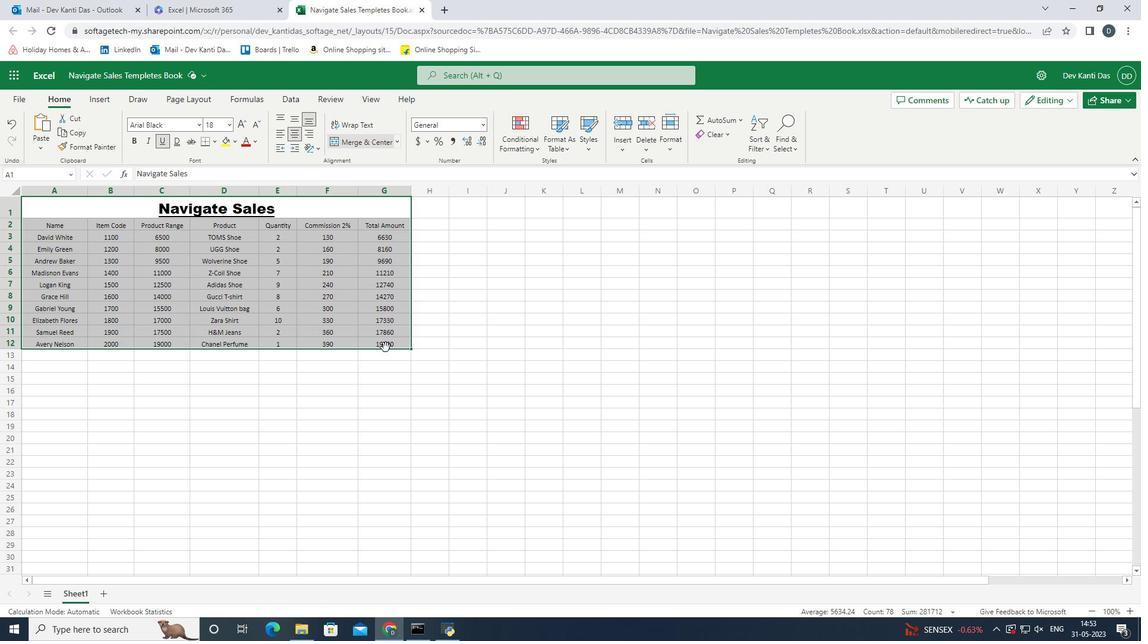 
Action: Mouse moved to (394, 345)
Screenshot: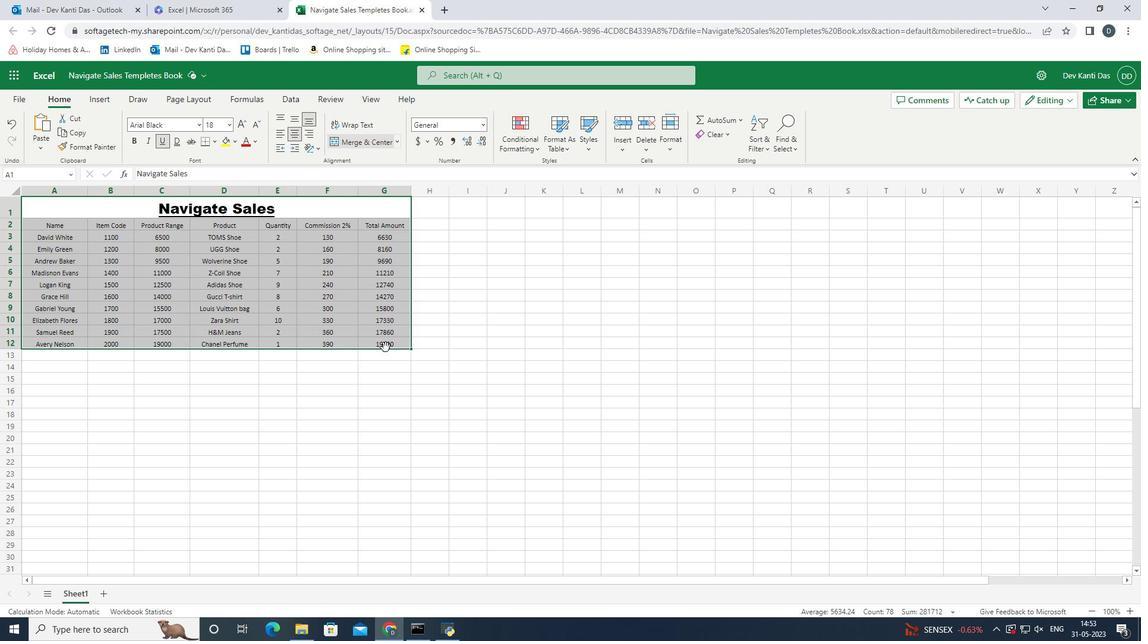 
Action: Mouse pressed left at (394, 345)
Screenshot: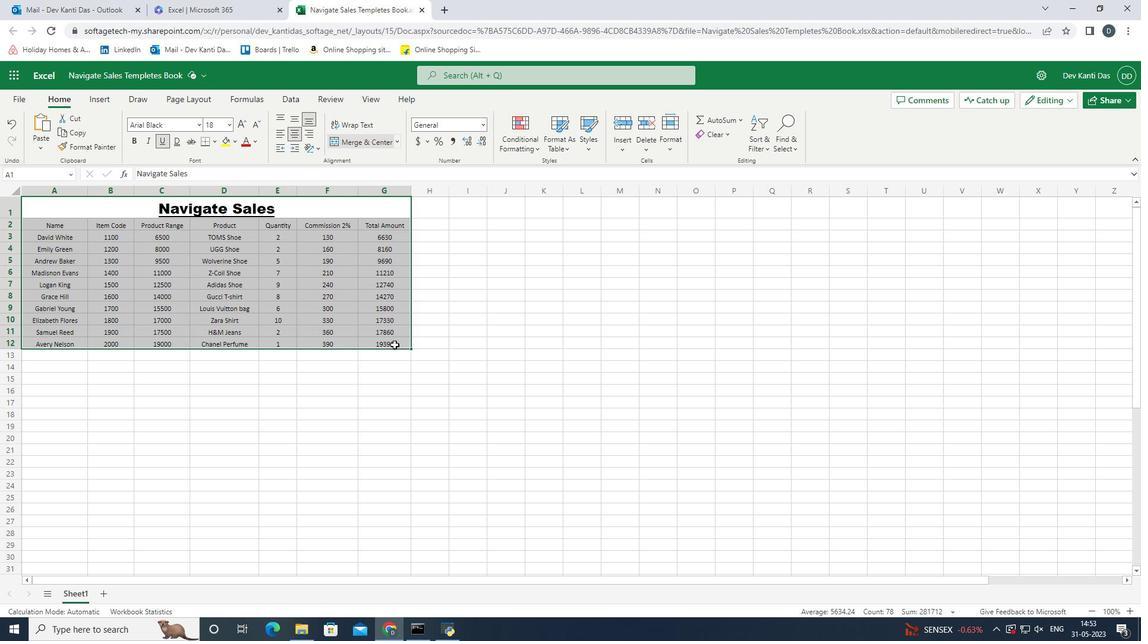 
Action: Mouse moved to (457, 349)
Screenshot: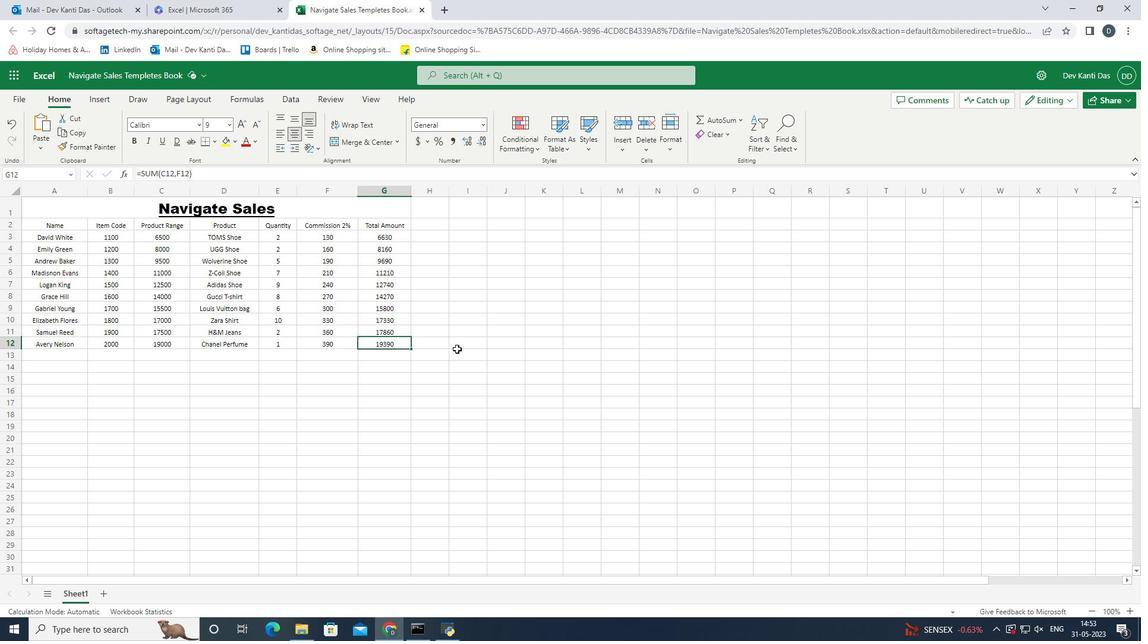 
